 Task: Look for space in Torre-Pacheco, Spain from 3rd August, 2023 to 7th August, 2023 for 2 adults in price range Rs.4000 to Rs.9000. Place can be private room with 1  bedroom having 1 bed and 1 bathroom. Property type can be house, flat, guest house, hotel. Booking option can be shelf check-in. Required host language is English.
Action: Mouse moved to (311, 194)
Screenshot: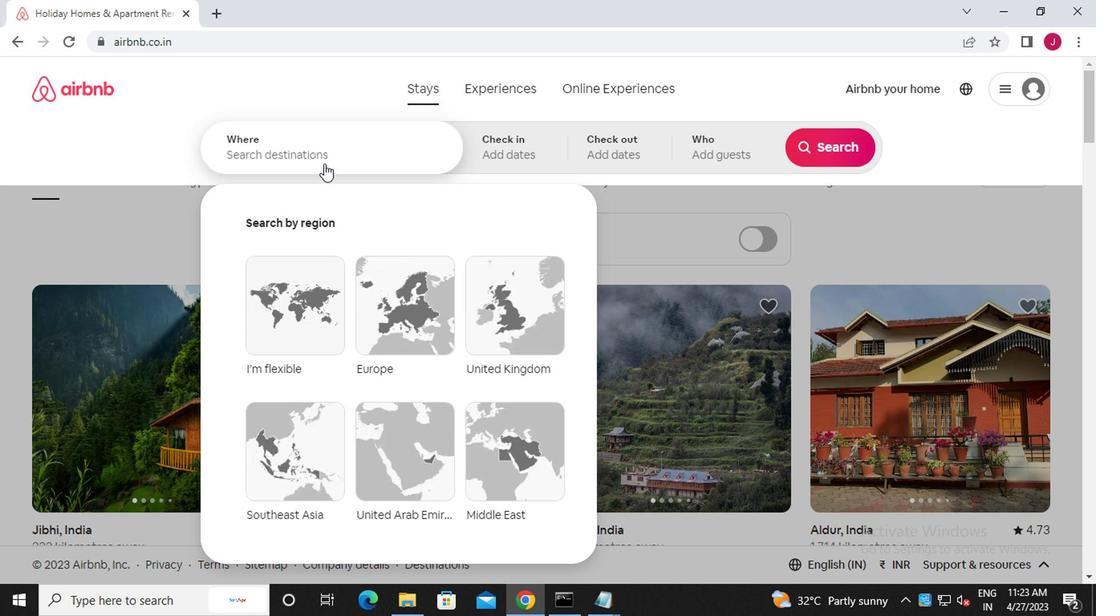 
Action: Mouse pressed left at (311, 194)
Screenshot: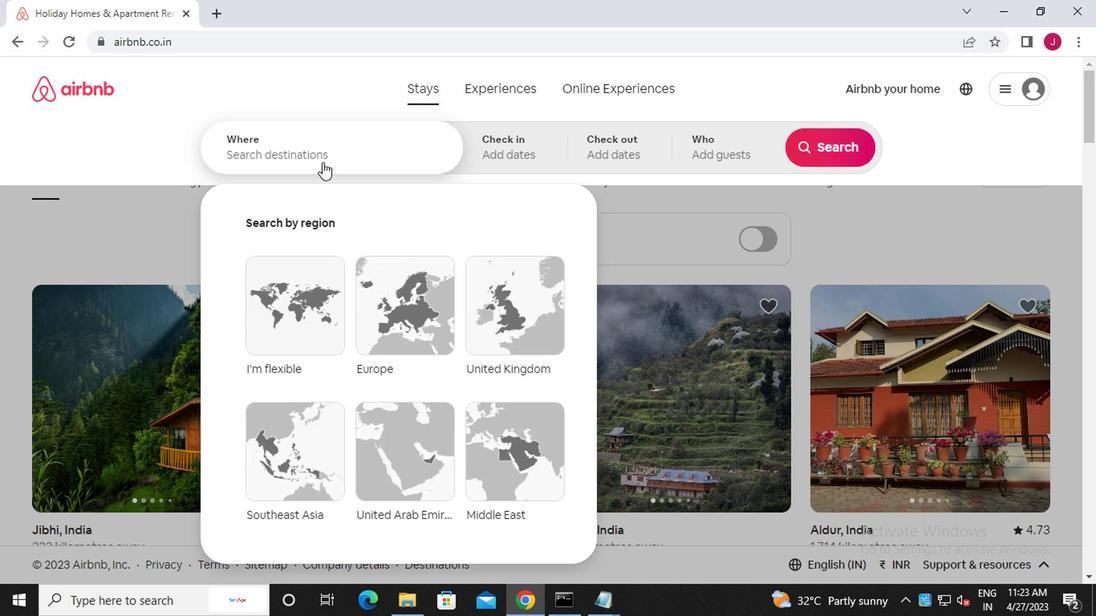 
Action: Key pressed t<Key.caps_lock>orre-<Key.caps_lock>p<Key.caps_lock>acheco,<Key.caps_lock>s<Key.caps_lock>pain
Screenshot: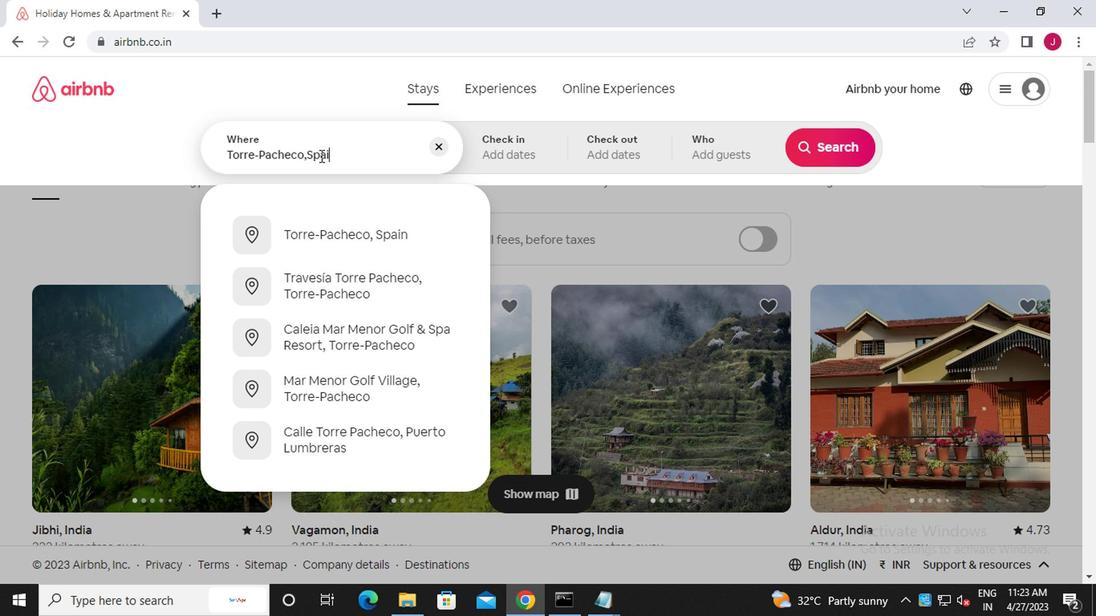 
Action: Mouse moved to (354, 253)
Screenshot: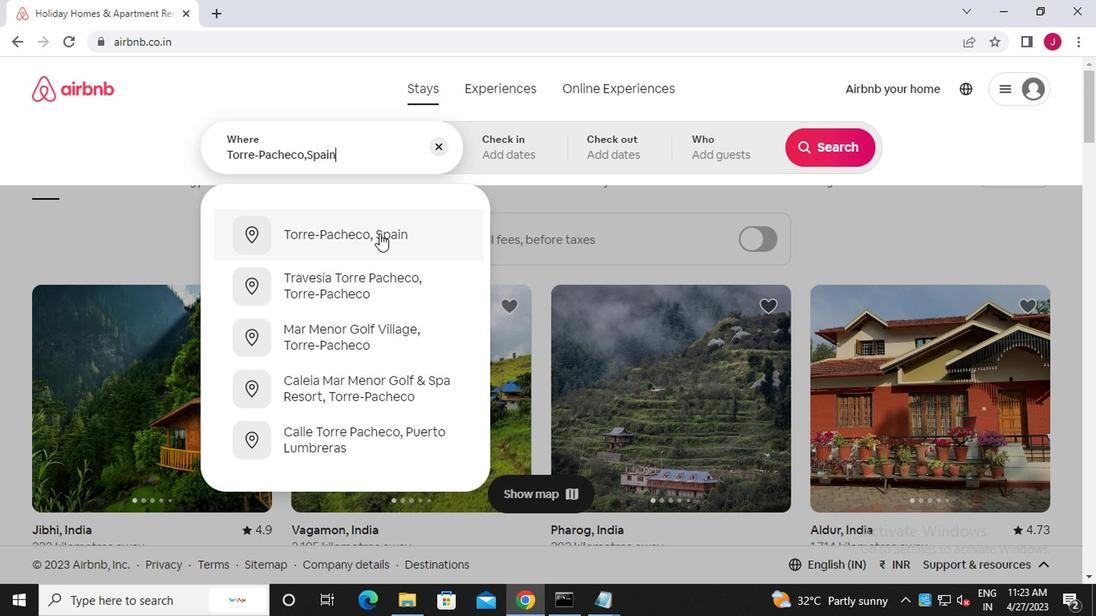 
Action: Mouse pressed left at (354, 253)
Screenshot: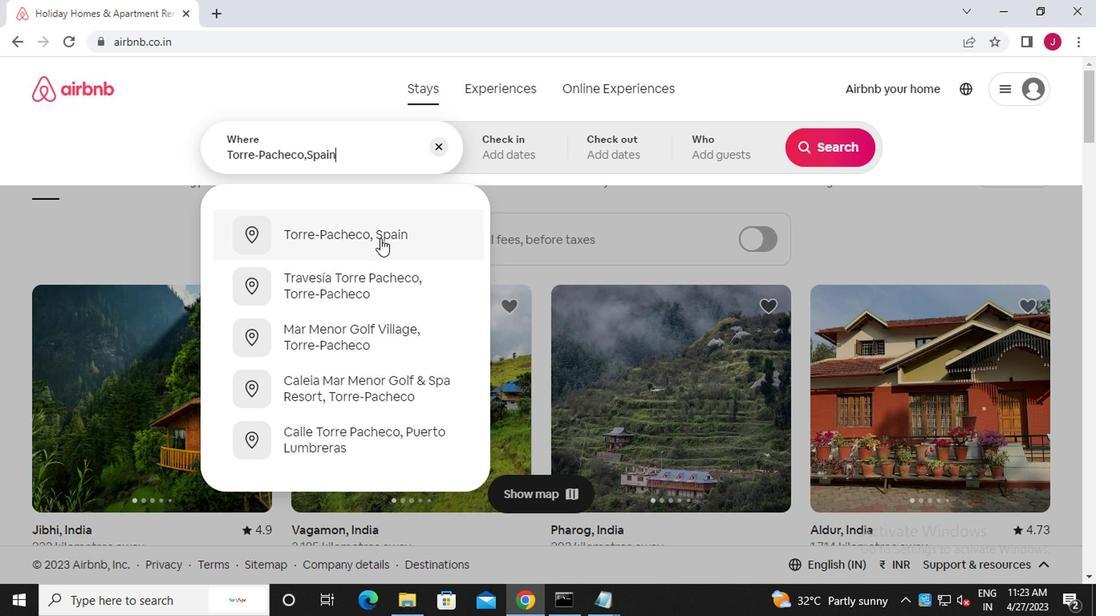 
Action: Mouse moved to (663, 282)
Screenshot: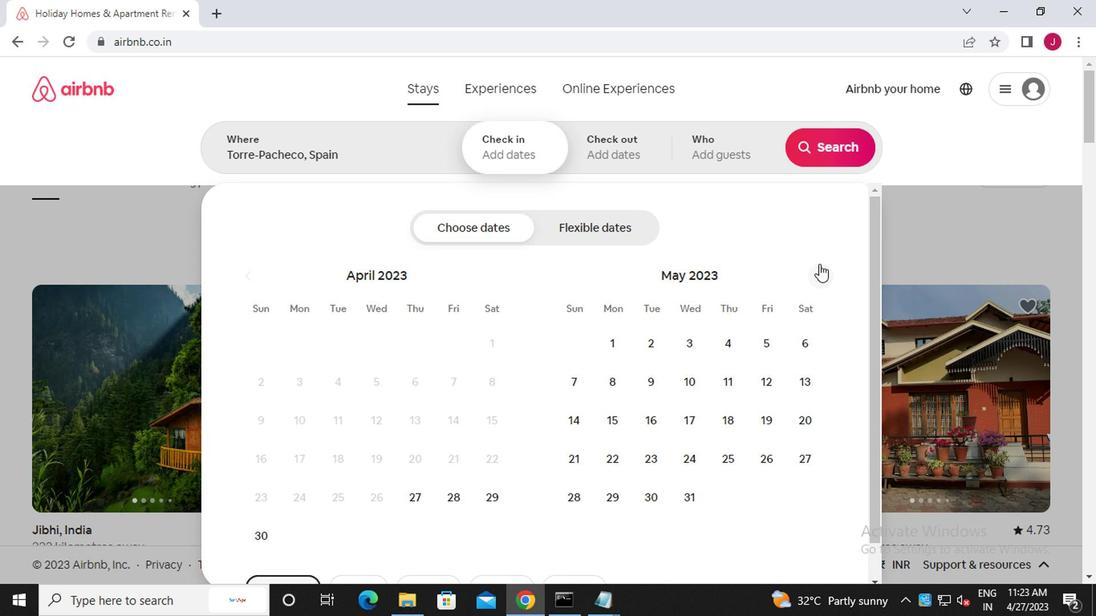 
Action: Mouse pressed left at (663, 282)
Screenshot: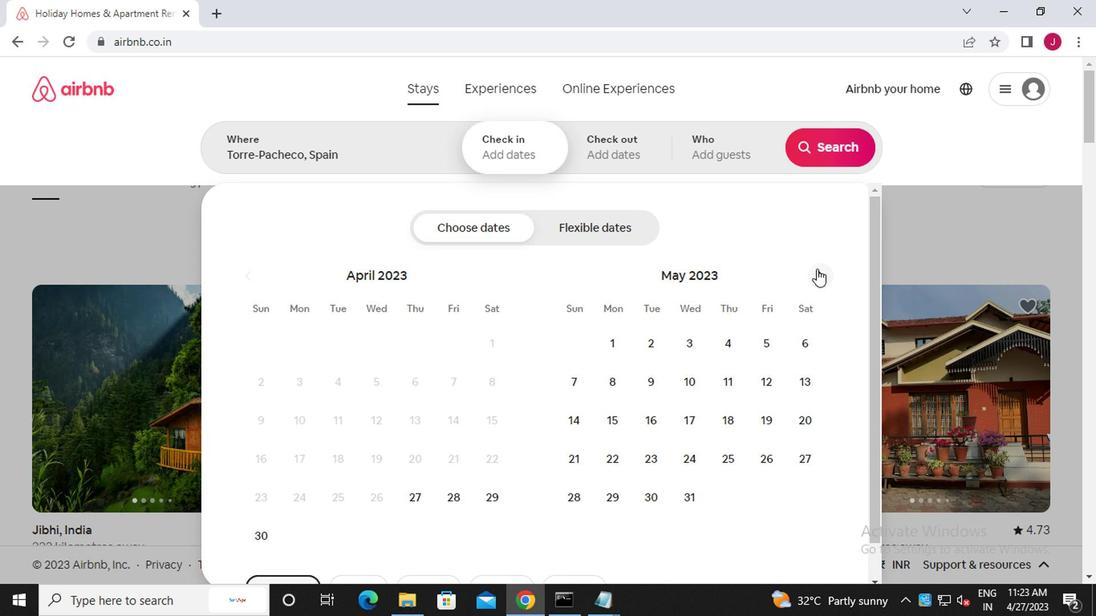 
Action: Mouse pressed left at (663, 282)
Screenshot: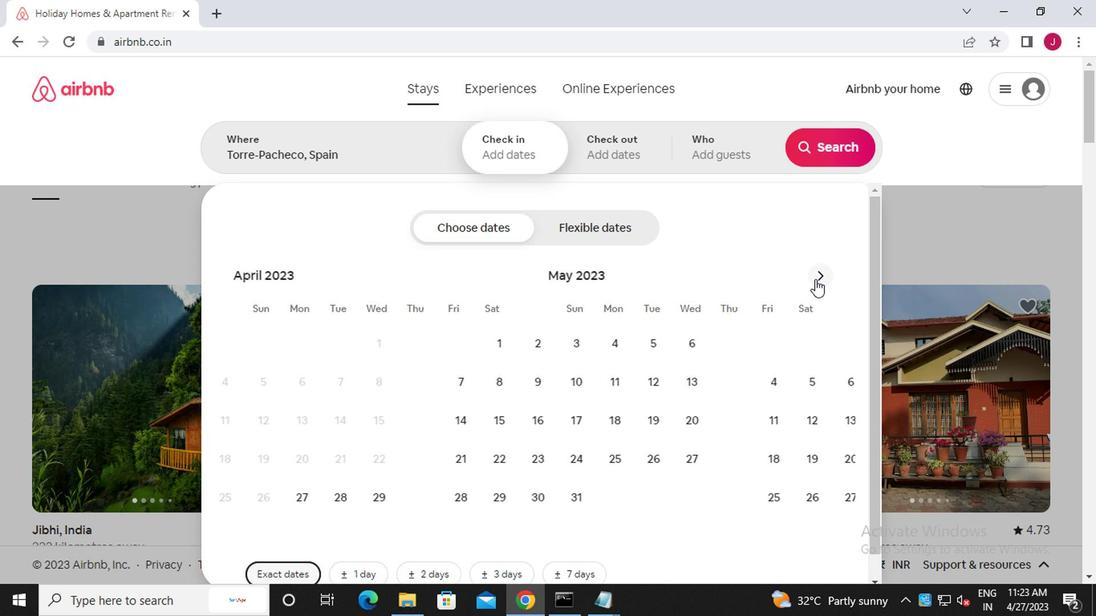 
Action: Mouse pressed left at (663, 282)
Screenshot: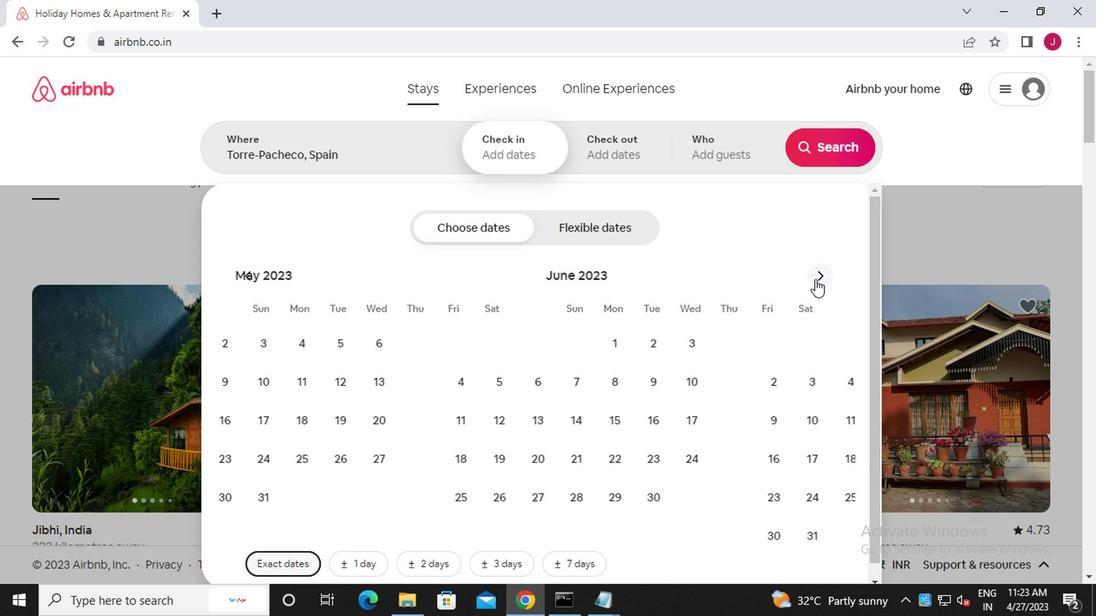 
Action: Mouse moved to (602, 328)
Screenshot: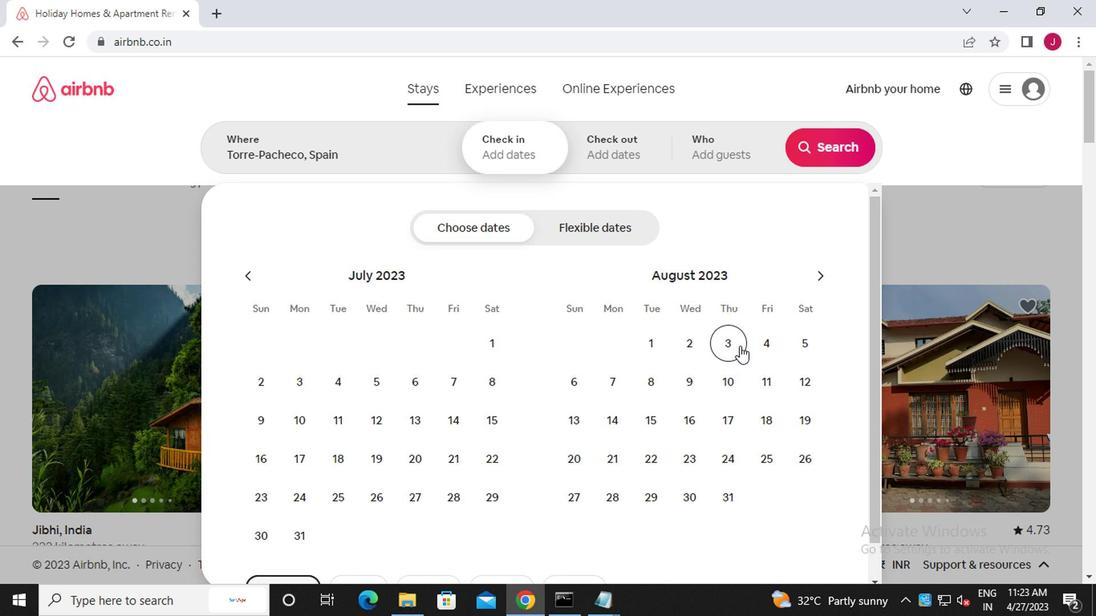 
Action: Mouse pressed left at (602, 328)
Screenshot: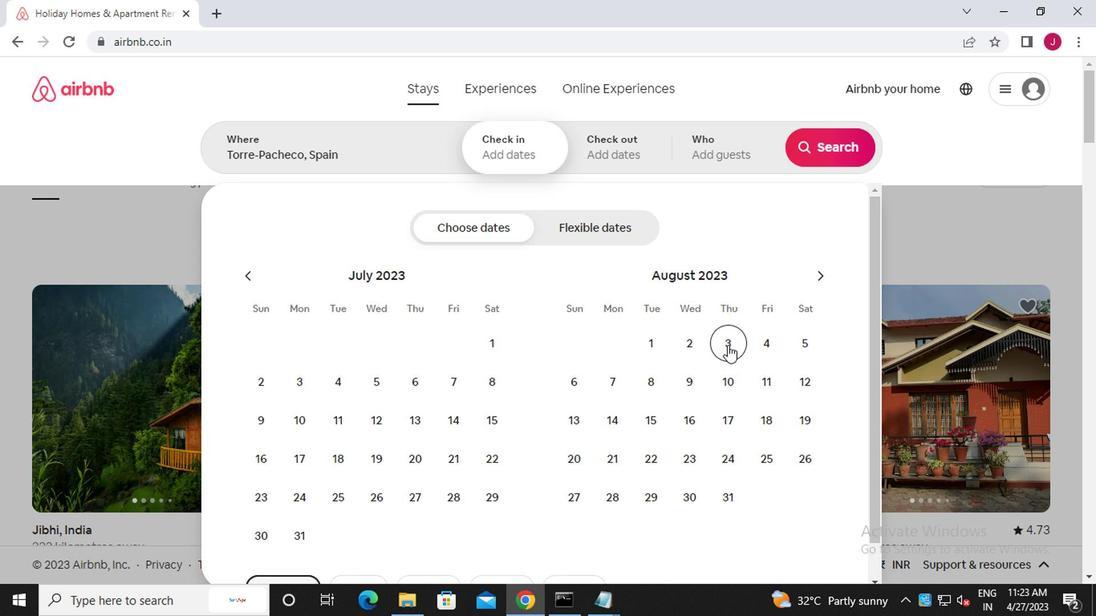 
Action: Mouse moved to (529, 352)
Screenshot: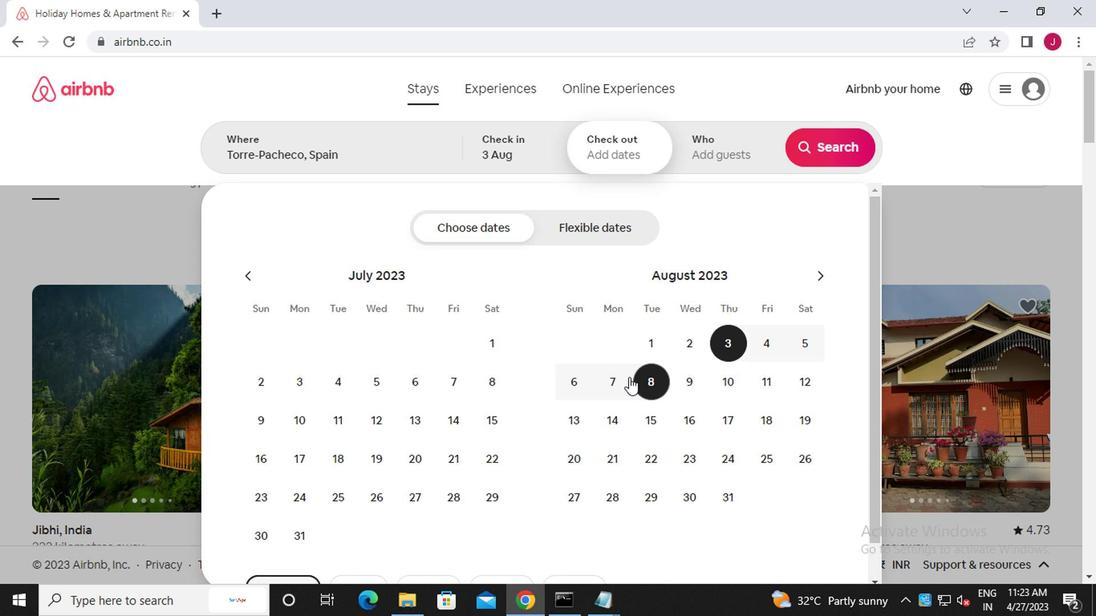 
Action: Mouse pressed left at (529, 352)
Screenshot: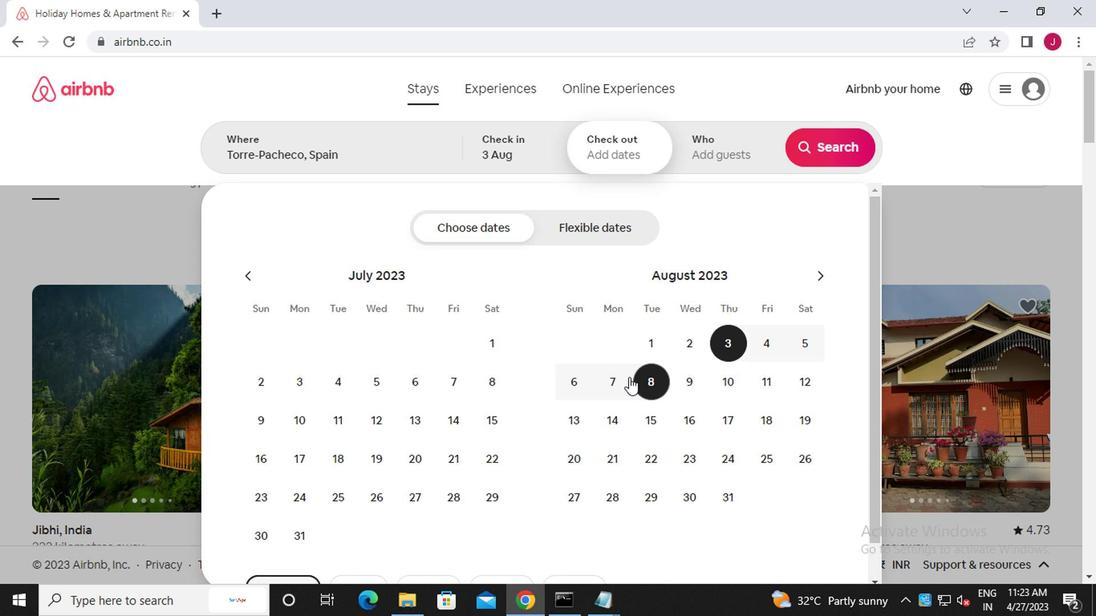
Action: Mouse moved to (595, 196)
Screenshot: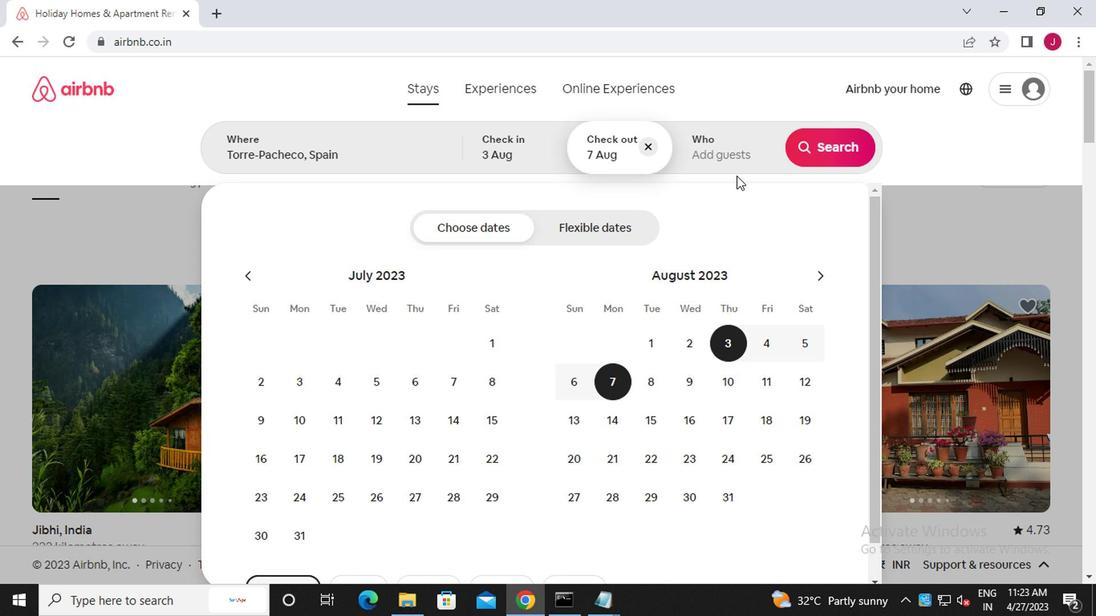 
Action: Mouse pressed left at (595, 196)
Screenshot: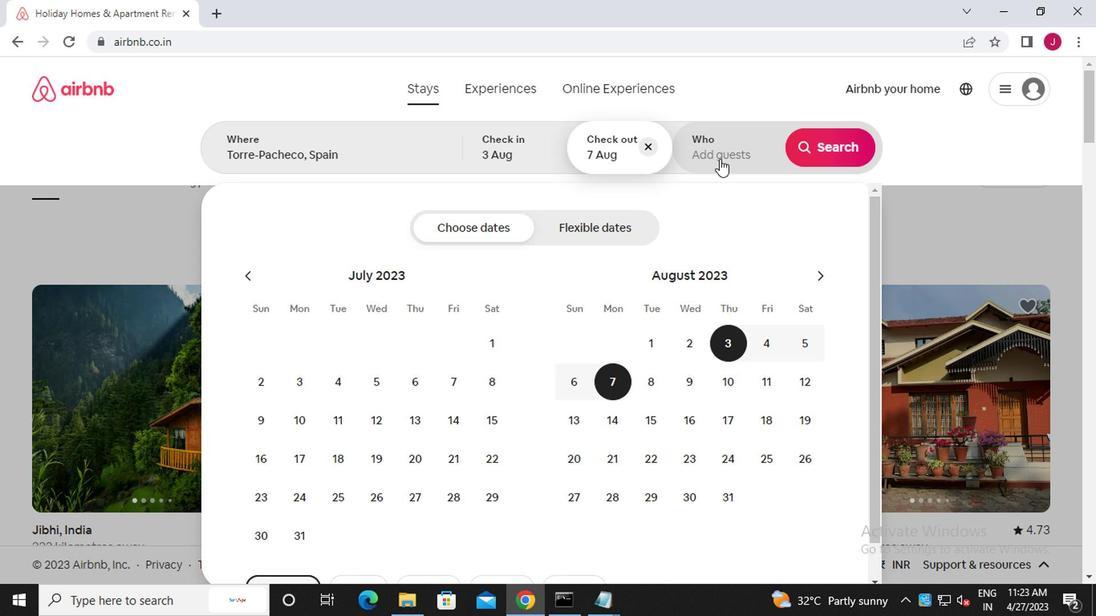 
Action: Mouse moved to (676, 249)
Screenshot: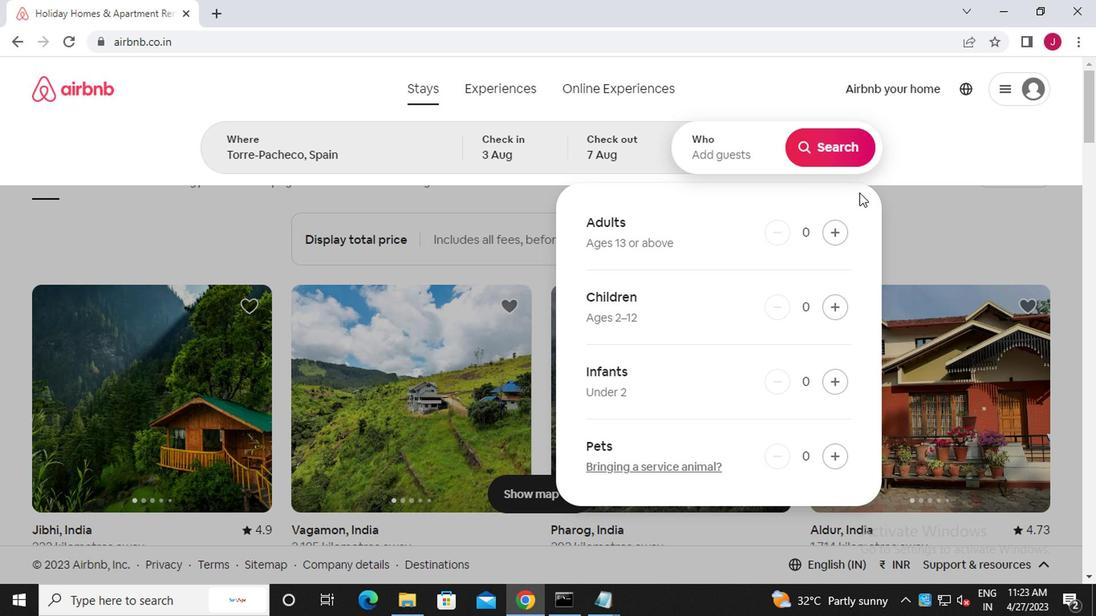 
Action: Mouse pressed left at (676, 249)
Screenshot: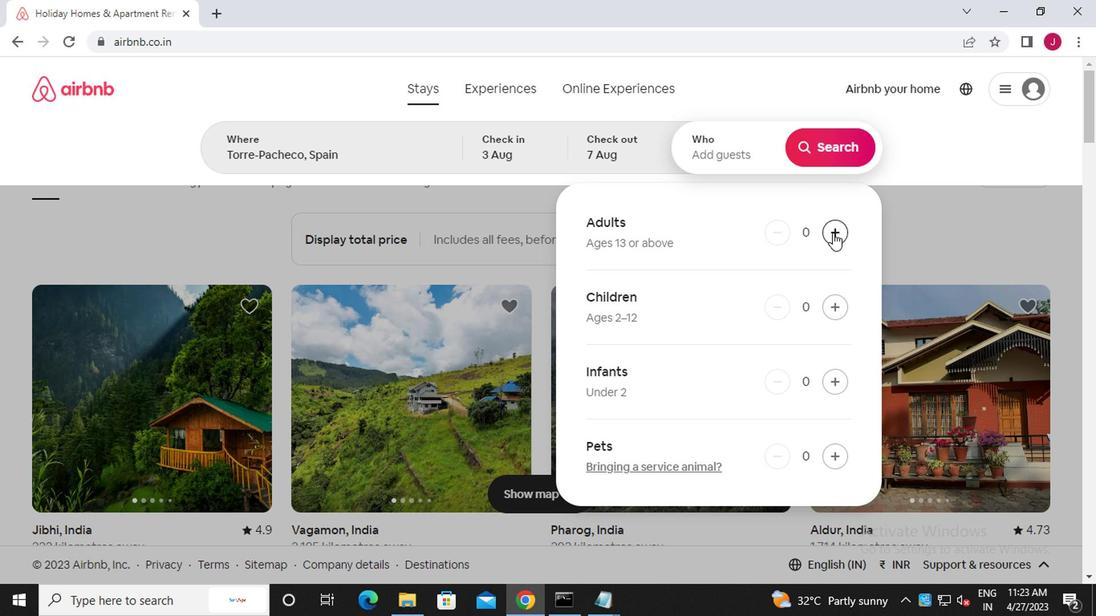 
Action: Mouse pressed left at (676, 249)
Screenshot: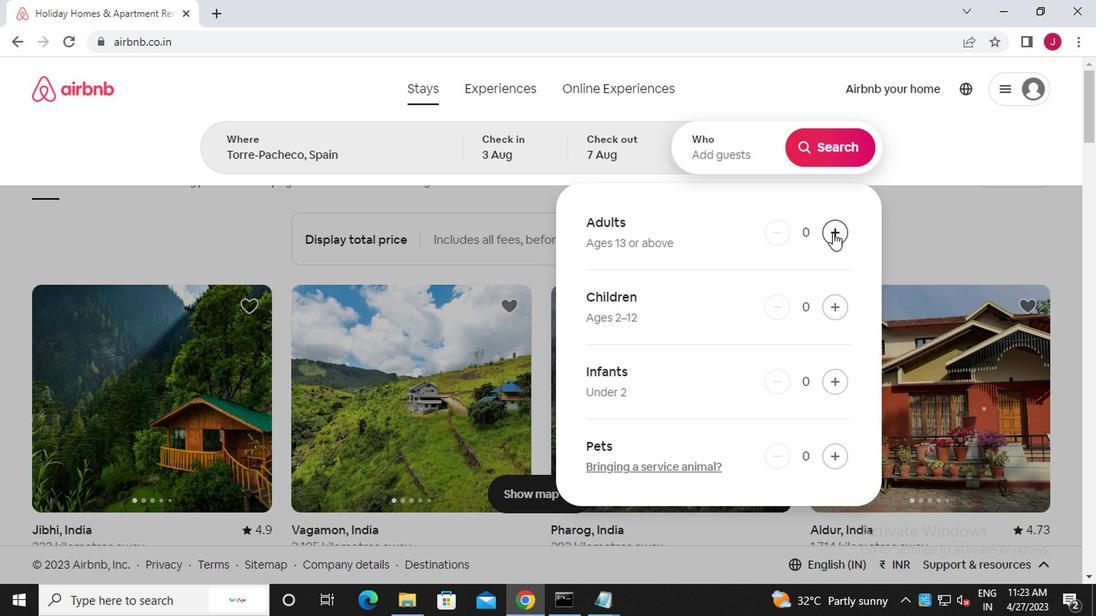 
Action: Mouse moved to (674, 190)
Screenshot: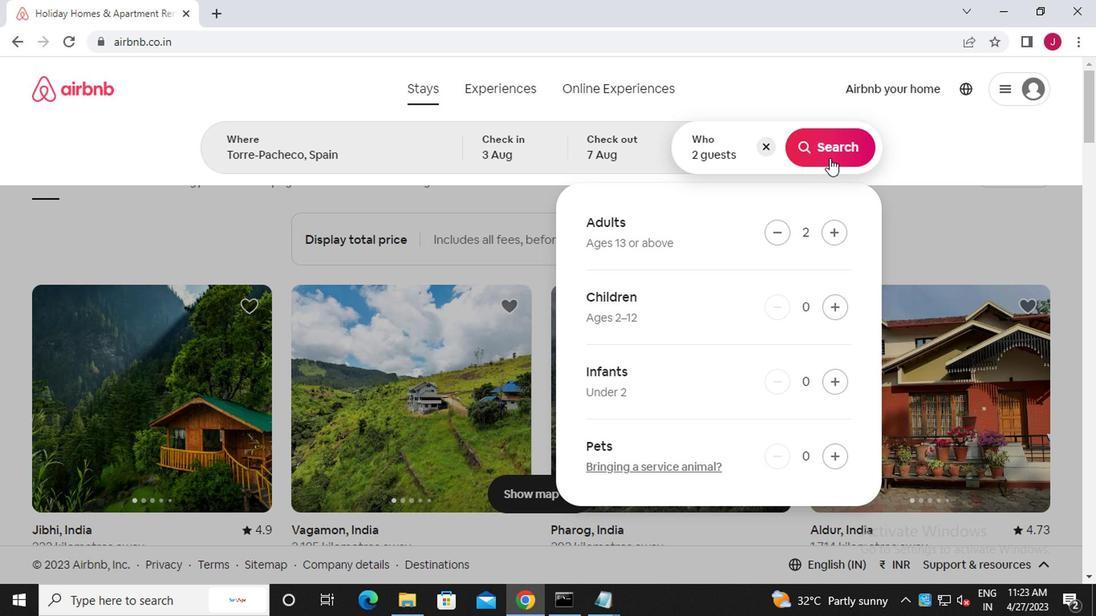 
Action: Mouse pressed left at (674, 190)
Screenshot: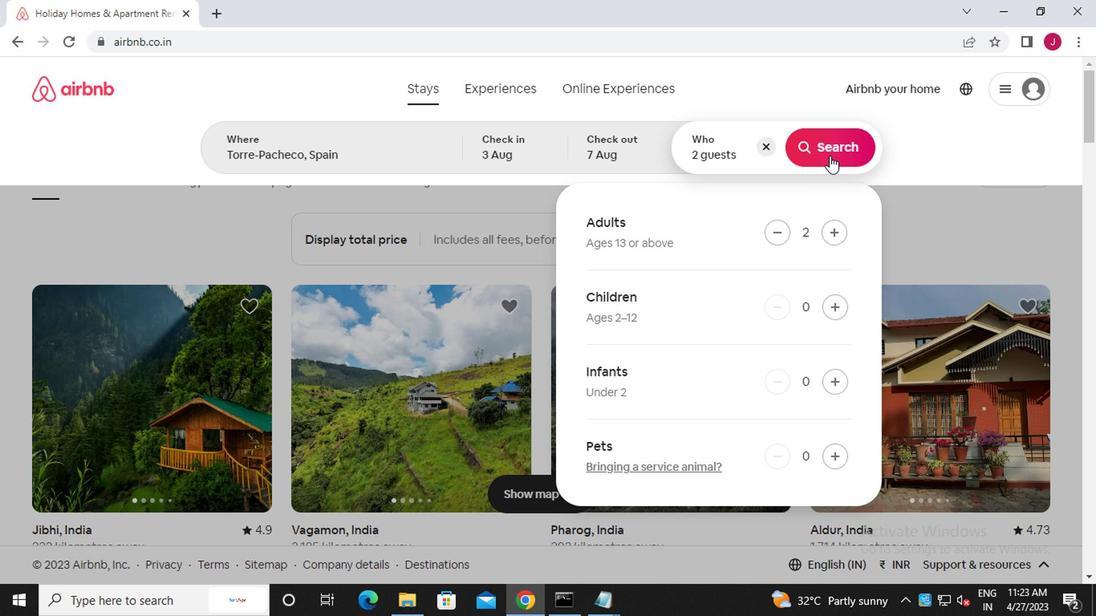 
Action: Mouse moved to (824, 194)
Screenshot: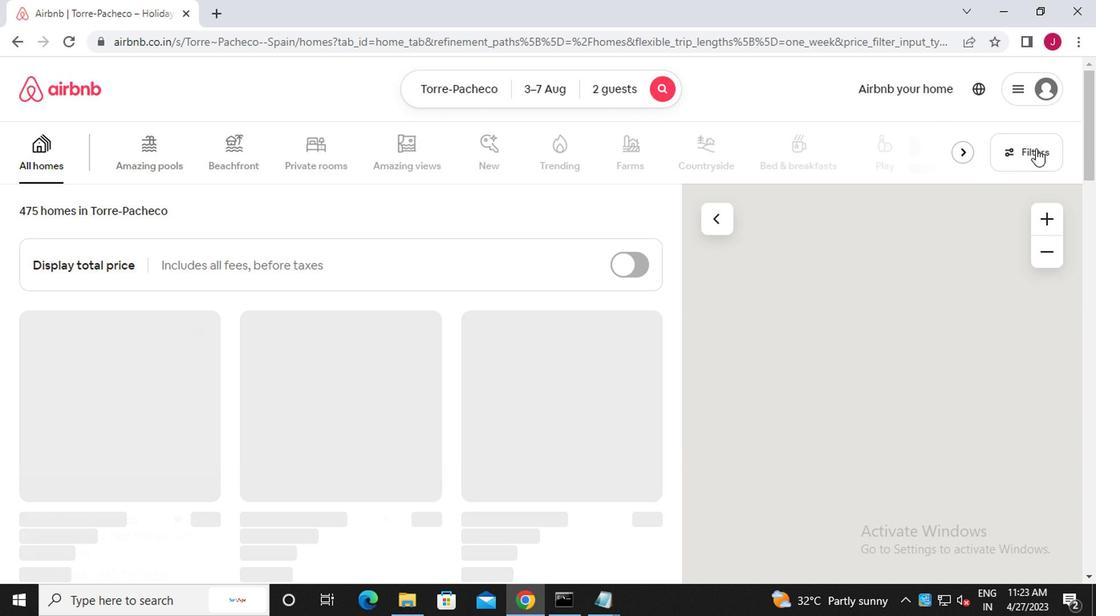 
Action: Mouse pressed left at (824, 194)
Screenshot: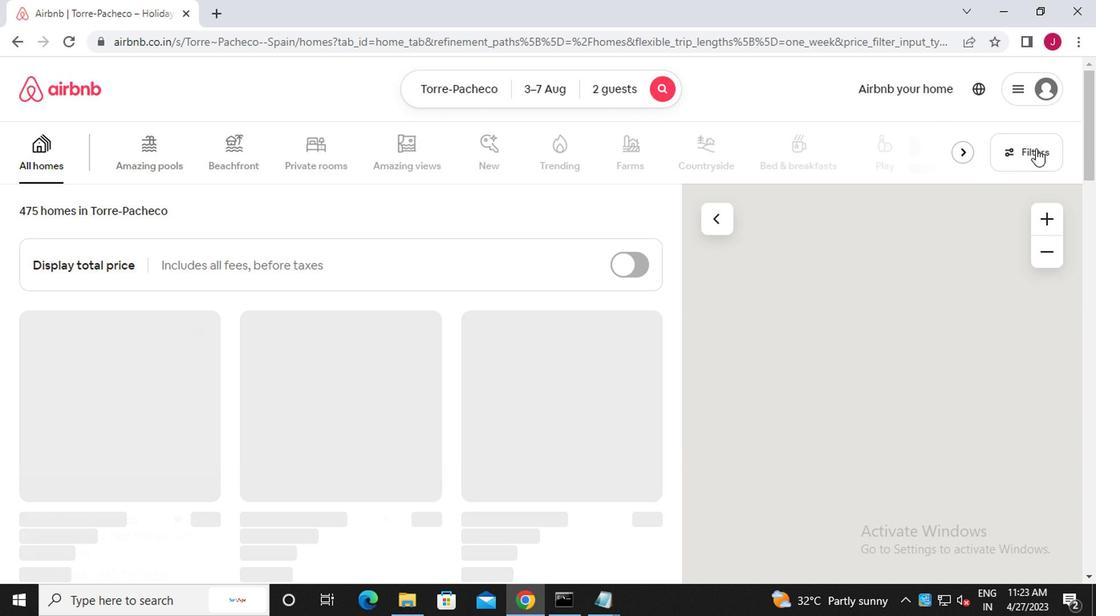 
Action: Mouse moved to (351, 328)
Screenshot: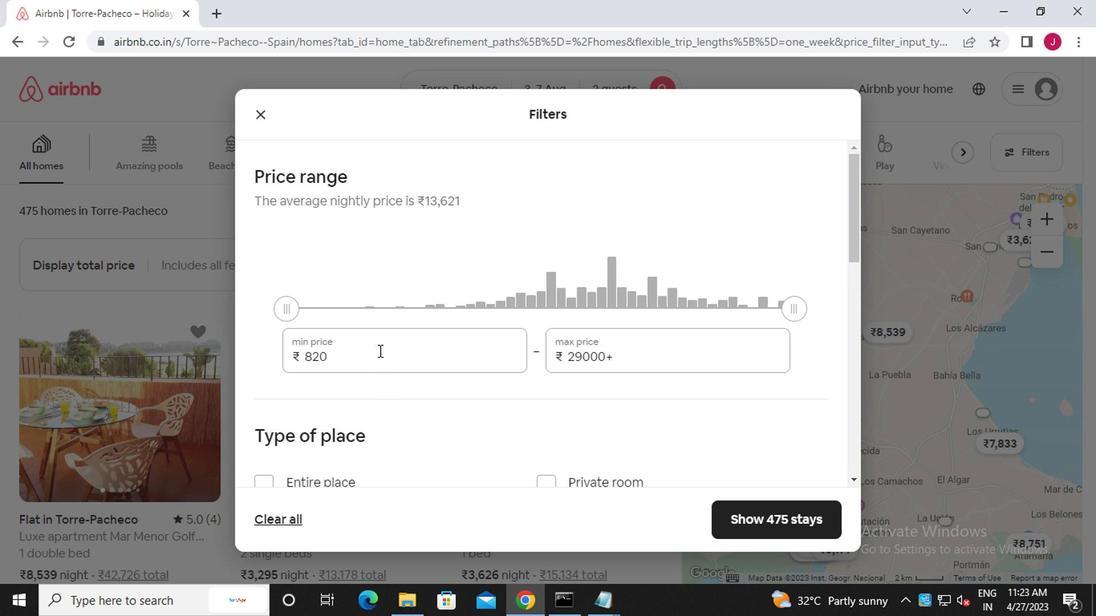 
Action: Mouse pressed left at (351, 328)
Screenshot: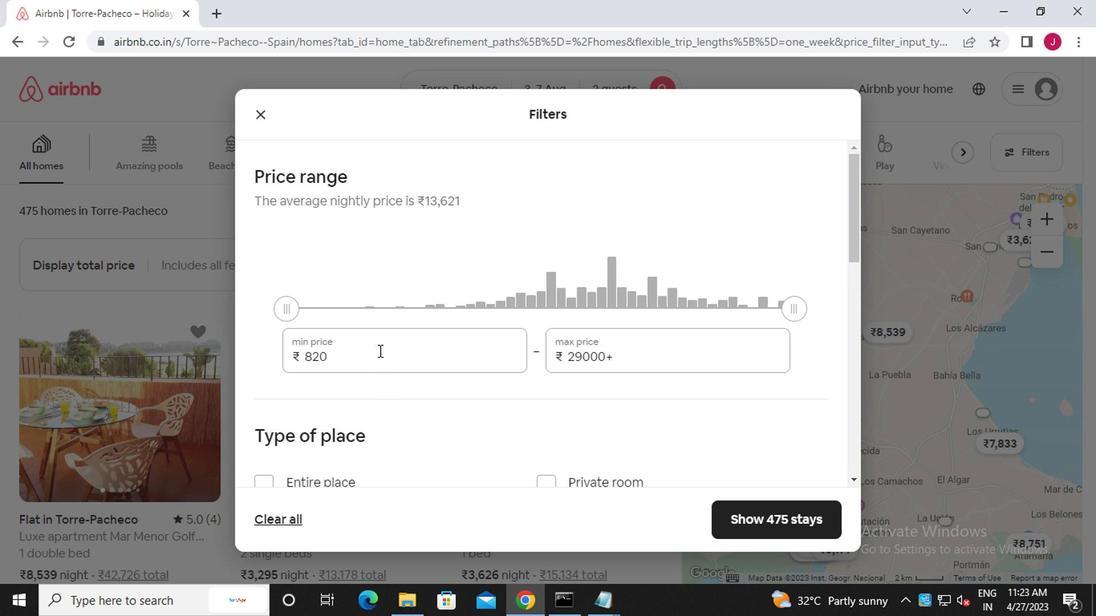 
Action: Key pressed <Key.backspace><Key.backspace><Key.backspace><<100>><<96>><<96>><<96>>
Screenshot: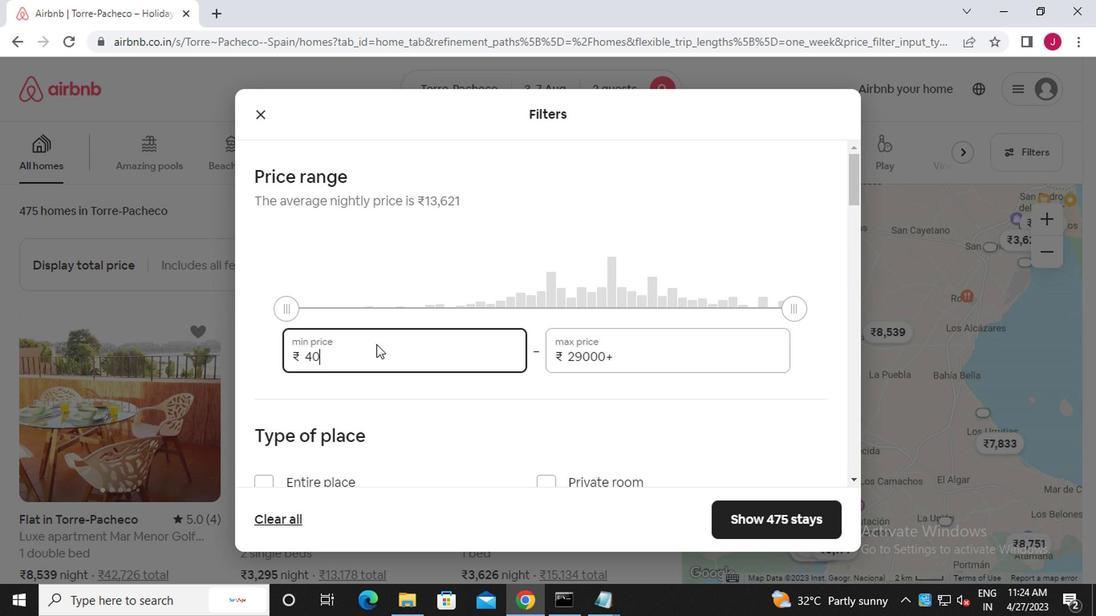 
Action: Mouse moved to (528, 338)
Screenshot: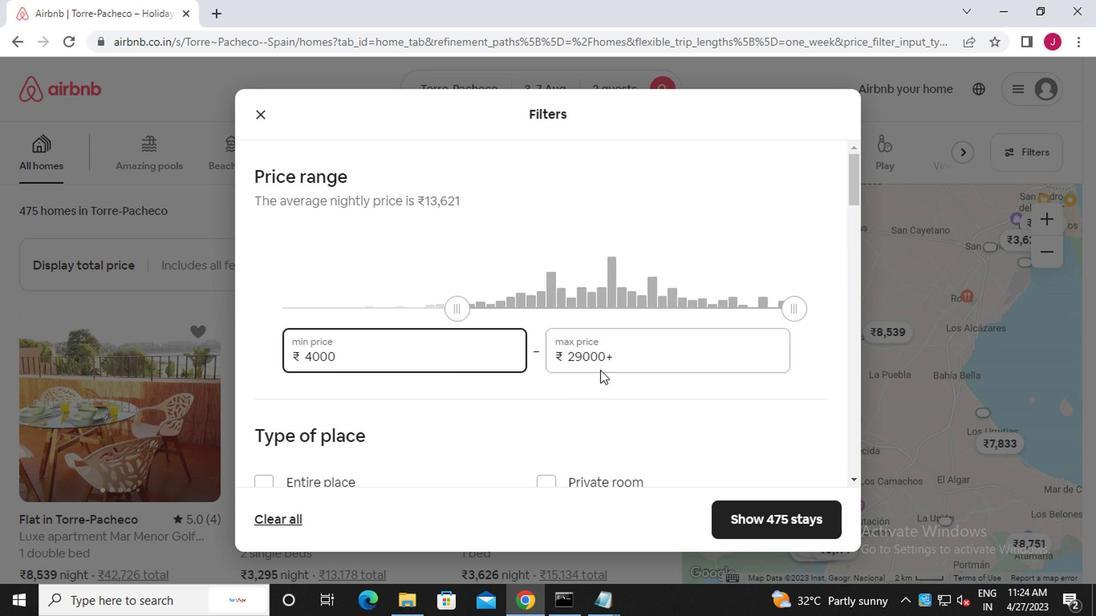 
Action: Mouse pressed left at (528, 338)
Screenshot: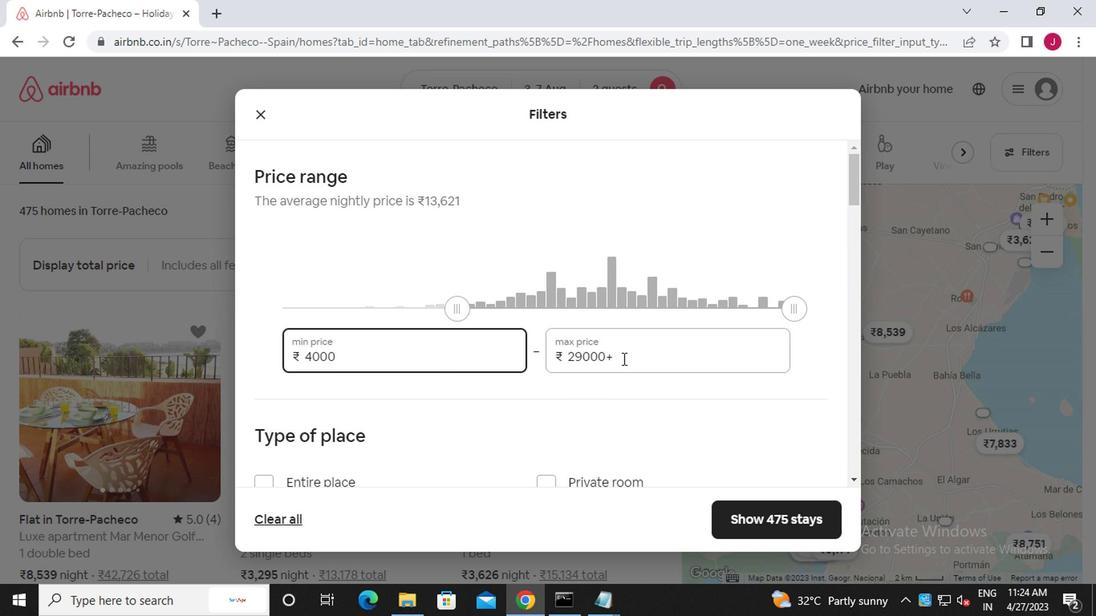 
Action: Mouse moved to (530, 338)
Screenshot: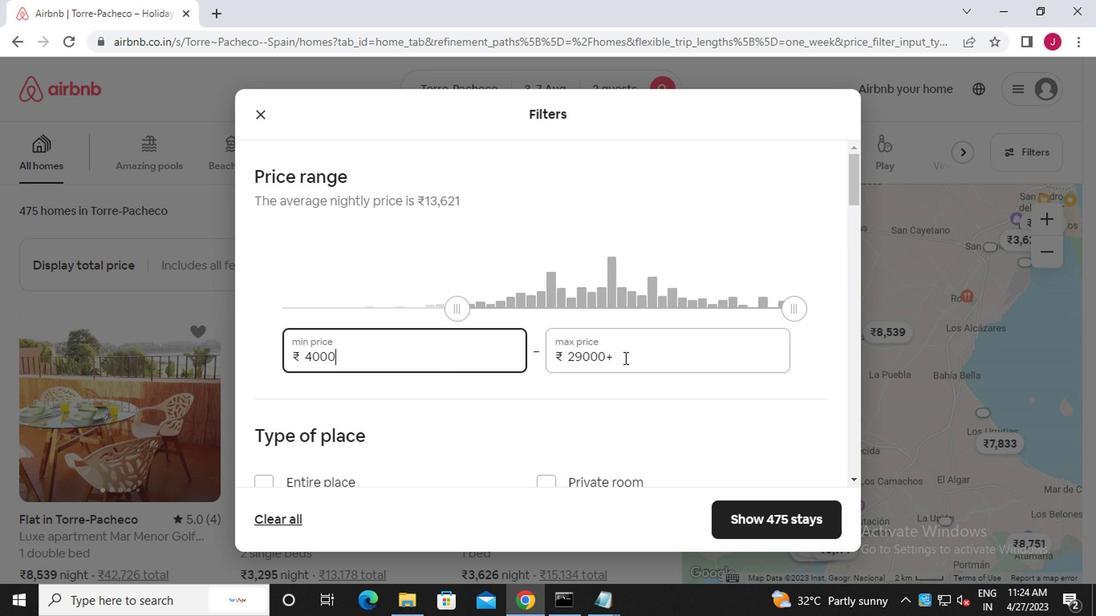 
Action: Key pressed <Key.backspace><Key.backspace><Key.backspace><Key.backspace><Key.backspace><Key.backspace><Key.backspace><Key.backspace><Key.backspace><Key.backspace><Key.backspace><Key.backspace><Key.backspace><Key.backspace><Key.backspace><<105>><<96>><<96>><<96>><Key.backspace><Key.backspace><Key.backspace><Key.backspace><Key.backspace><Key.backspace><Key.backspace><Key.backspace><Key.backspace><Key.backspace><Key.backspace><Key.backspace><Key.backspace><<105>><<96>><<96>><<96>>
Screenshot: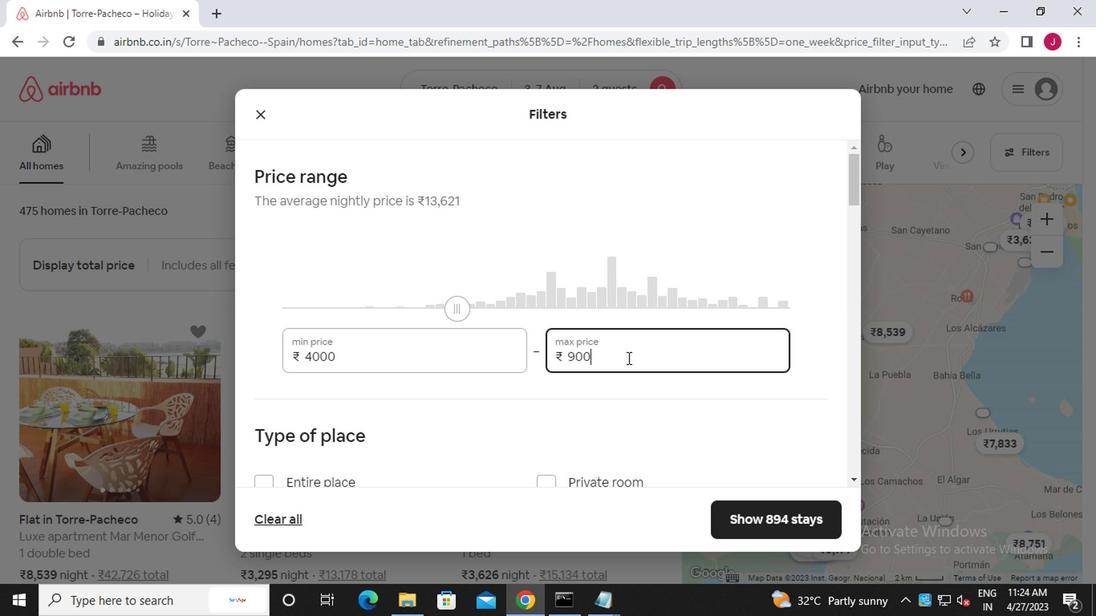 
Action: Mouse moved to (530, 338)
Screenshot: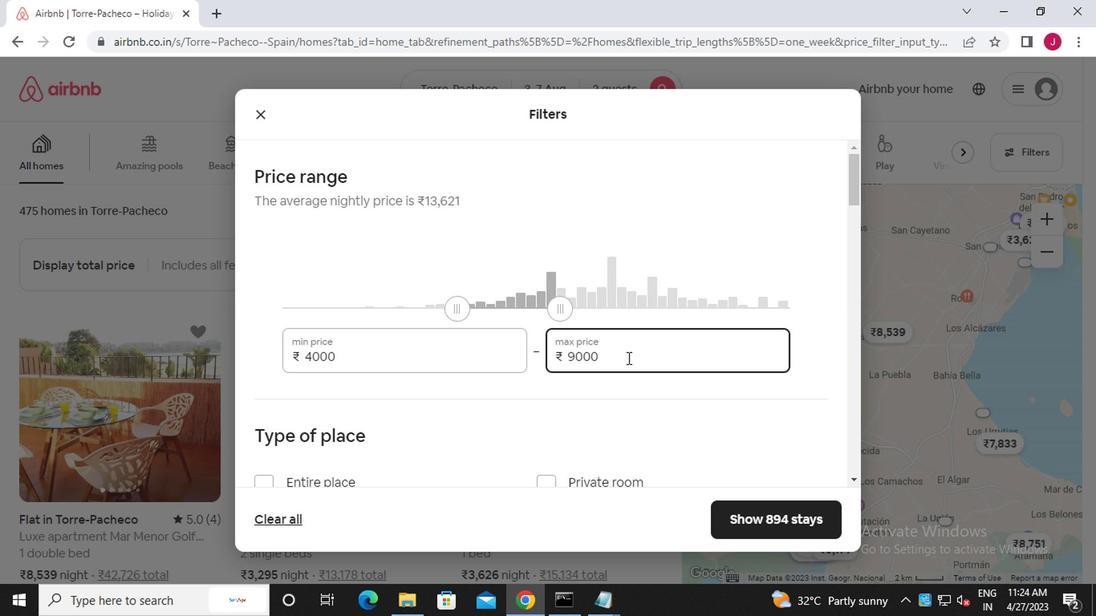 
Action: Mouse scrolled (530, 337) with delta (0, 0)
Screenshot: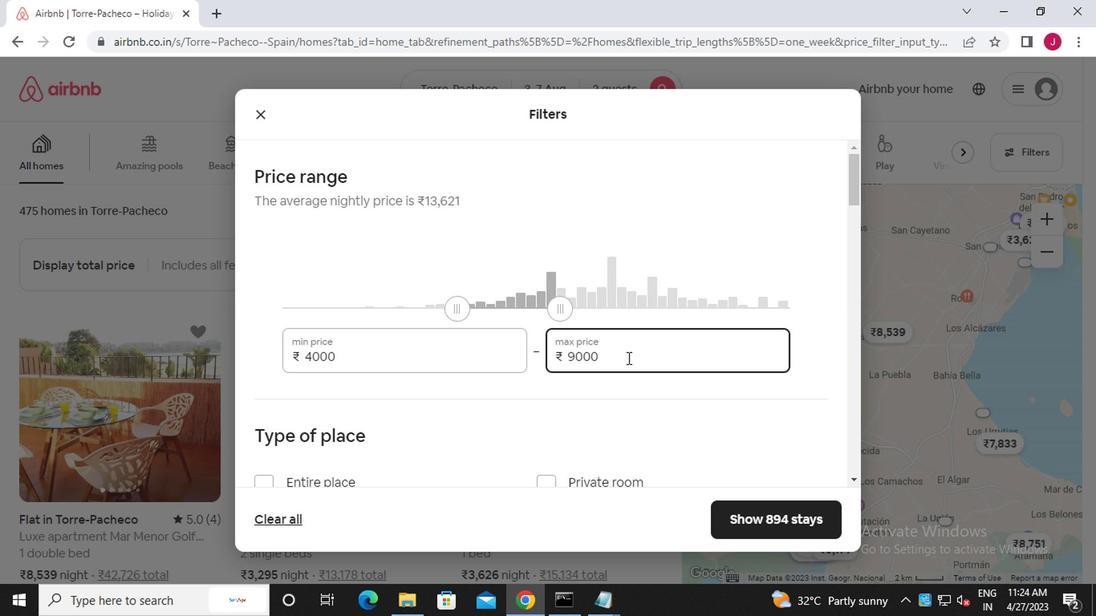 
Action: Mouse moved to (529, 341)
Screenshot: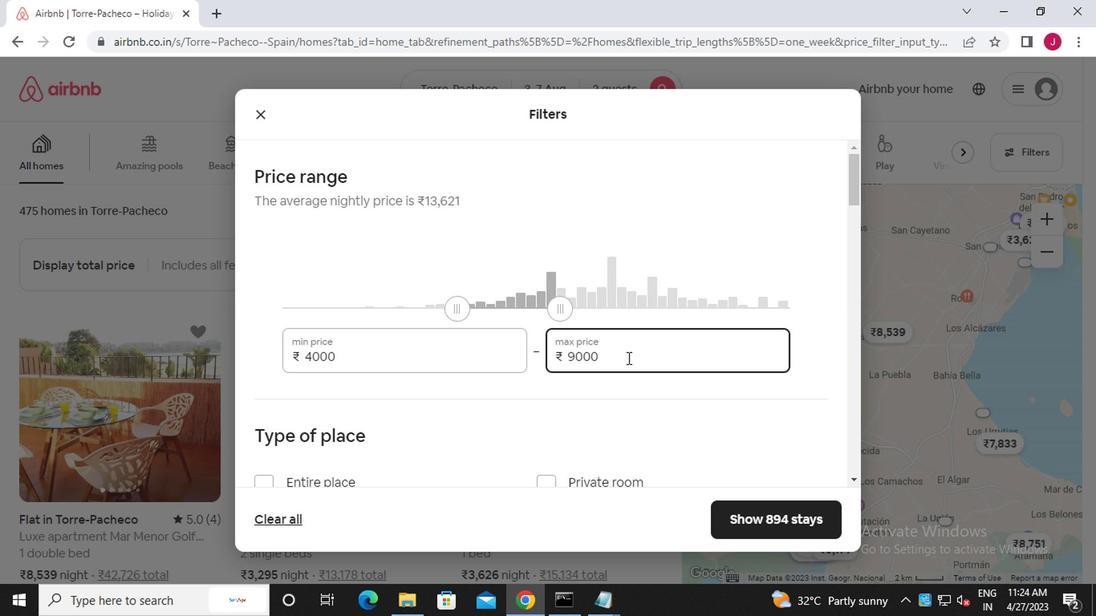 
Action: Mouse scrolled (529, 341) with delta (0, 0)
Screenshot: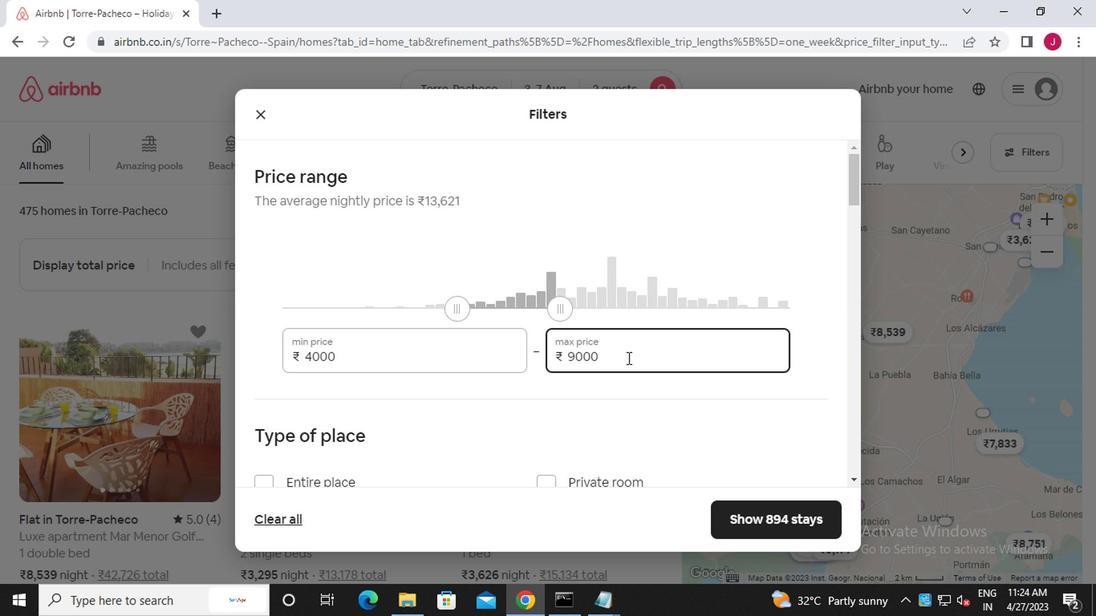 
Action: Mouse moved to (415, 357)
Screenshot: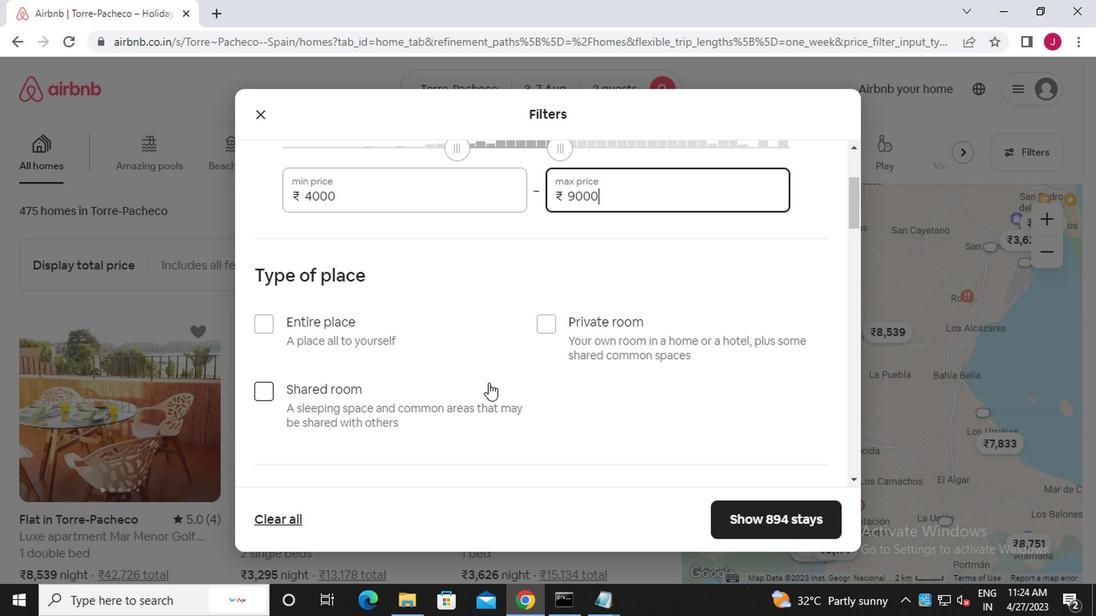 
Action: Mouse scrolled (415, 356) with delta (0, 0)
Screenshot: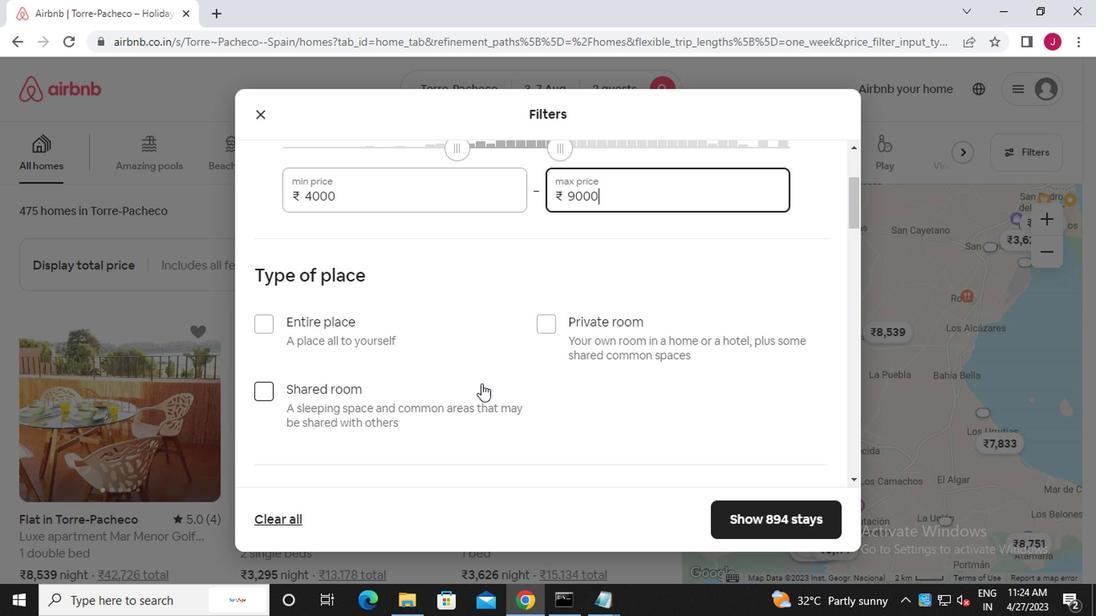 
Action: Mouse moved to (472, 261)
Screenshot: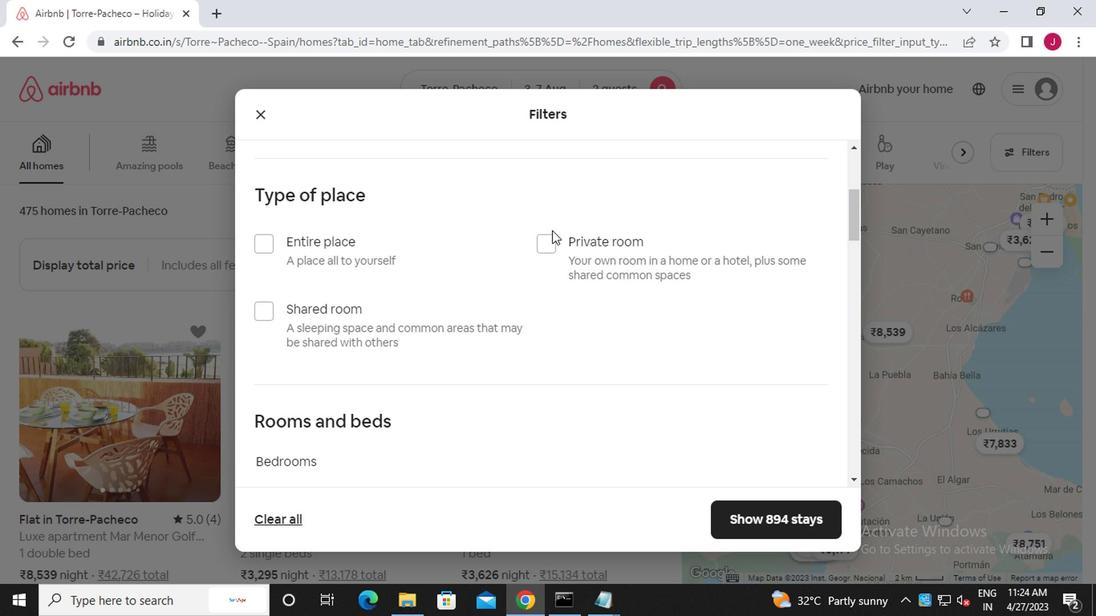 
Action: Mouse pressed left at (472, 261)
Screenshot: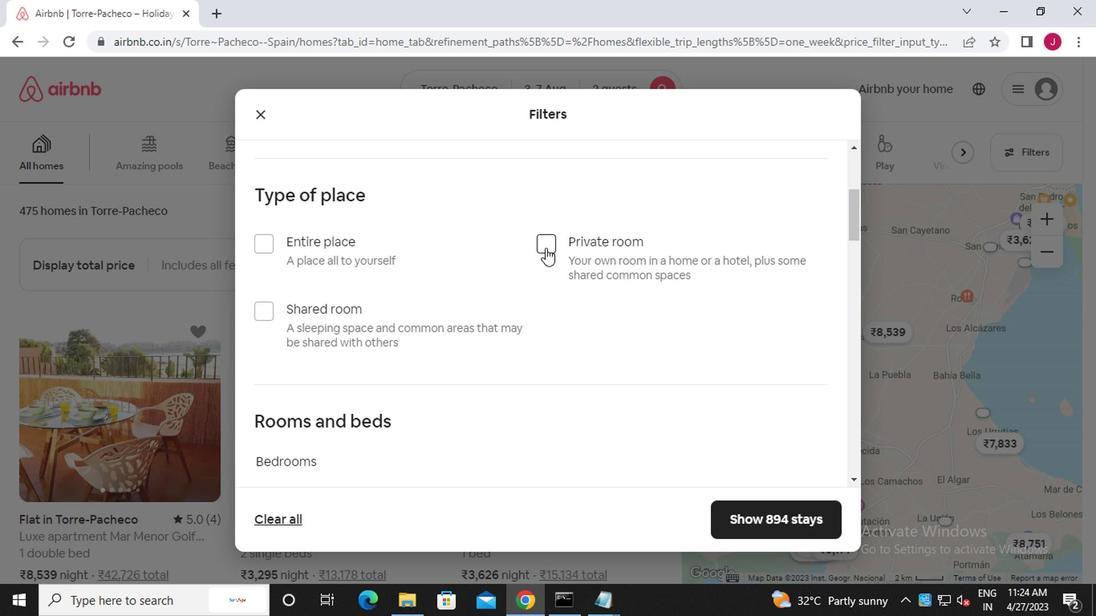 
Action: Mouse moved to (415, 329)
Screenshot: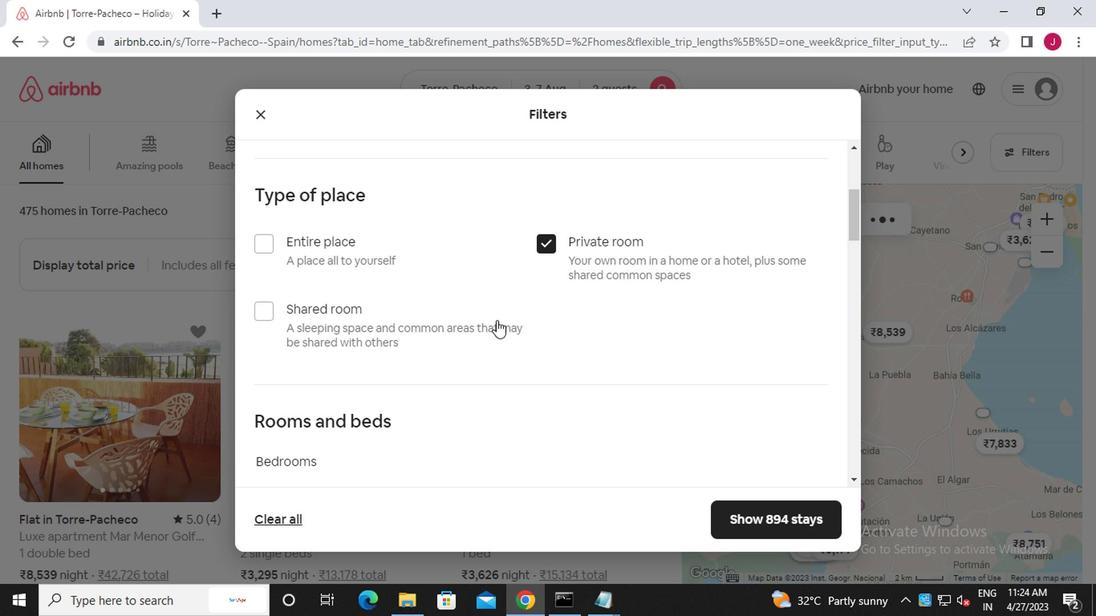 
Action: Mouse scrolled (415, 329) with delta (0, 0)
Screenshot: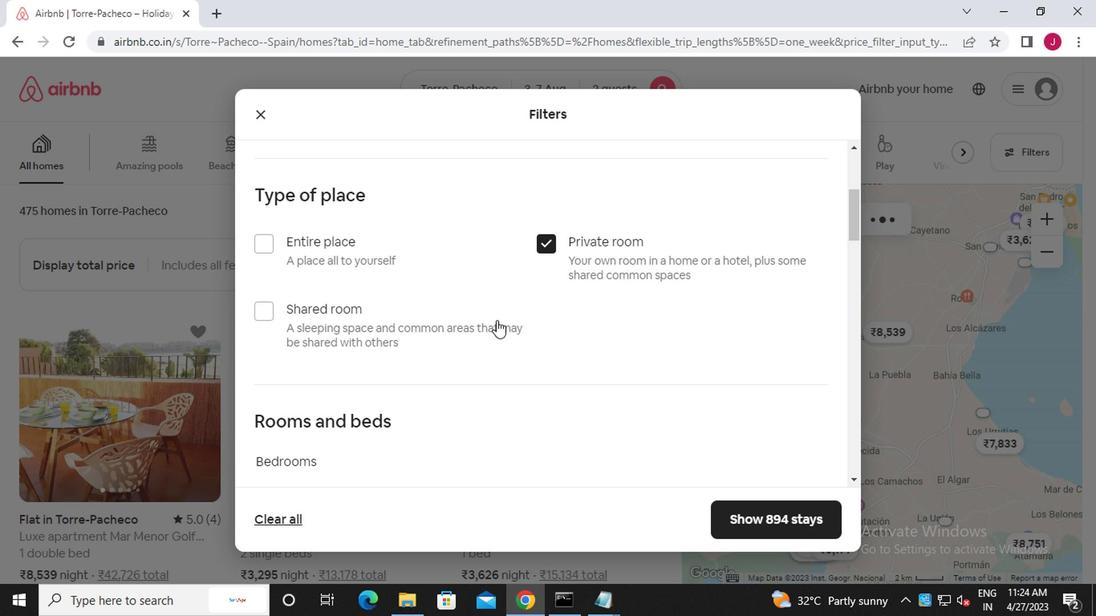 
Action: Mouse moved to (410, 332)
Screenshot: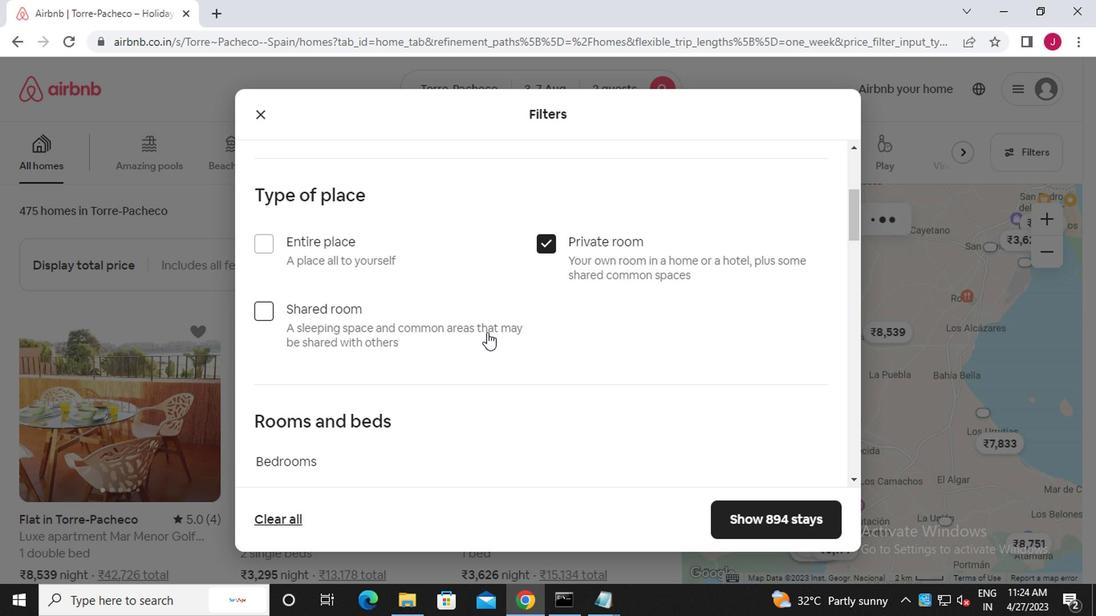 
Action: Mouse scrolled (410, 332) with delta (0, 0)
Screenshot: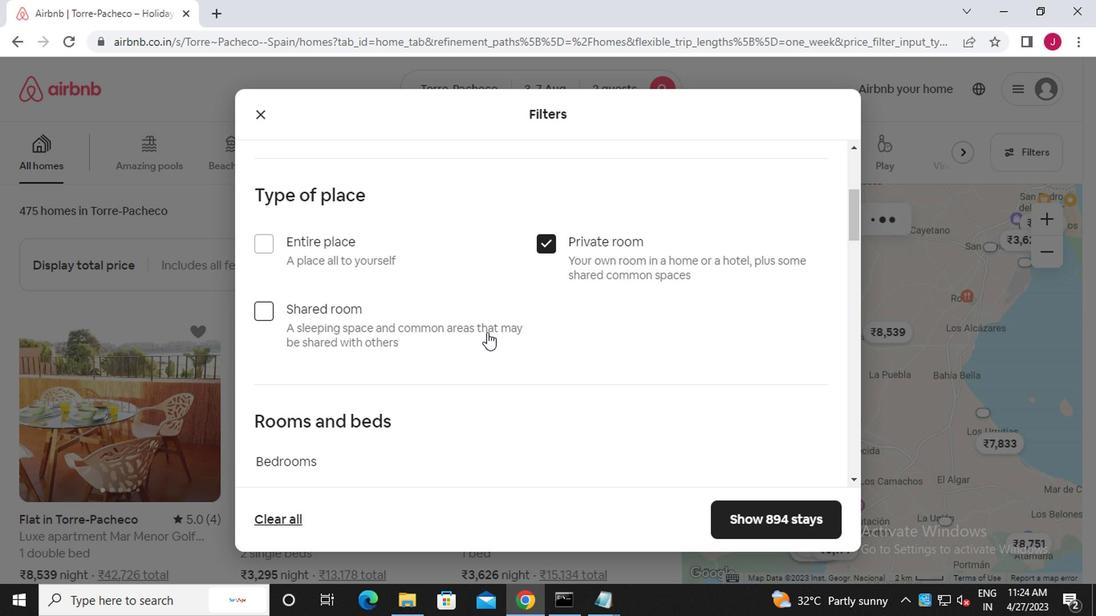 
Action: Mouse moved to (401, 335)
Screenshot: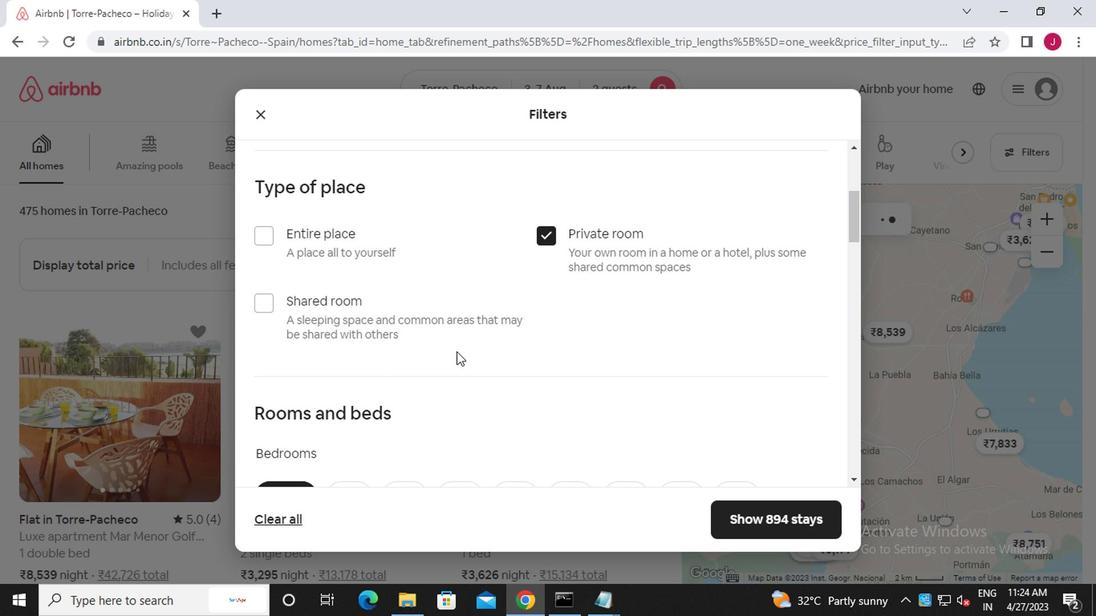 
Action: Mouse scrolled (401, 334) with delta (0, 0)
Screenshot: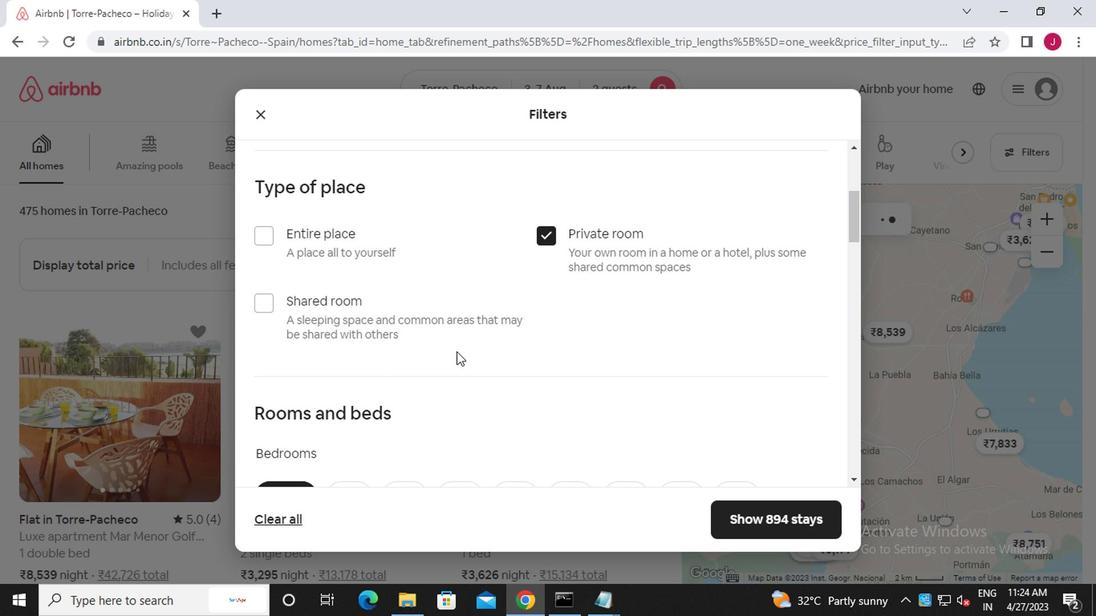 
Action: Mouse moved to (330, 268)
Screenshot: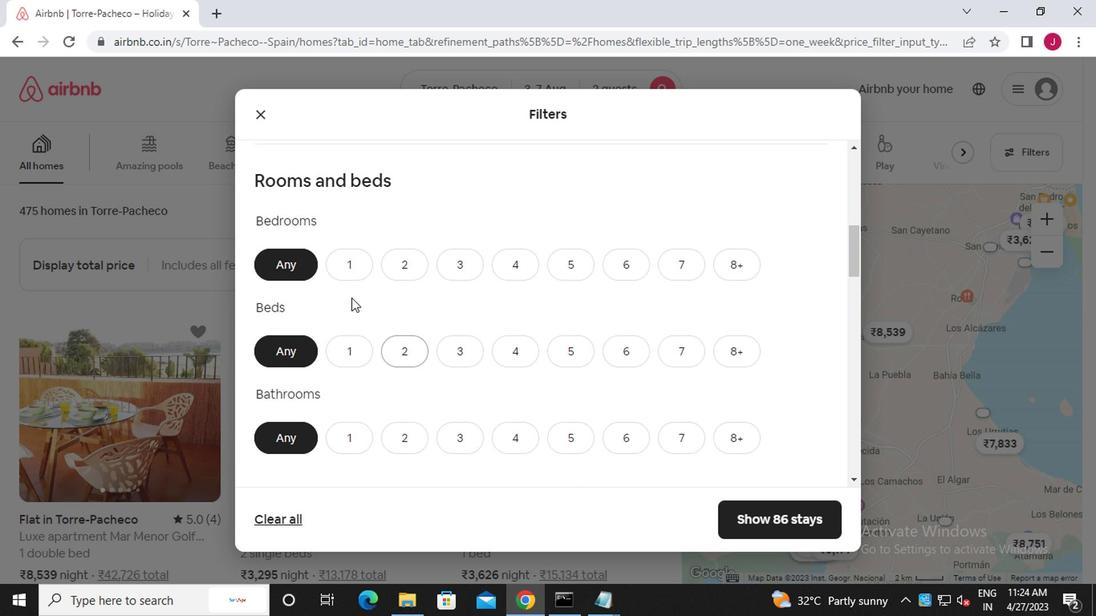 
Action: Mouse pressed left at (330, 268)
Screenshot: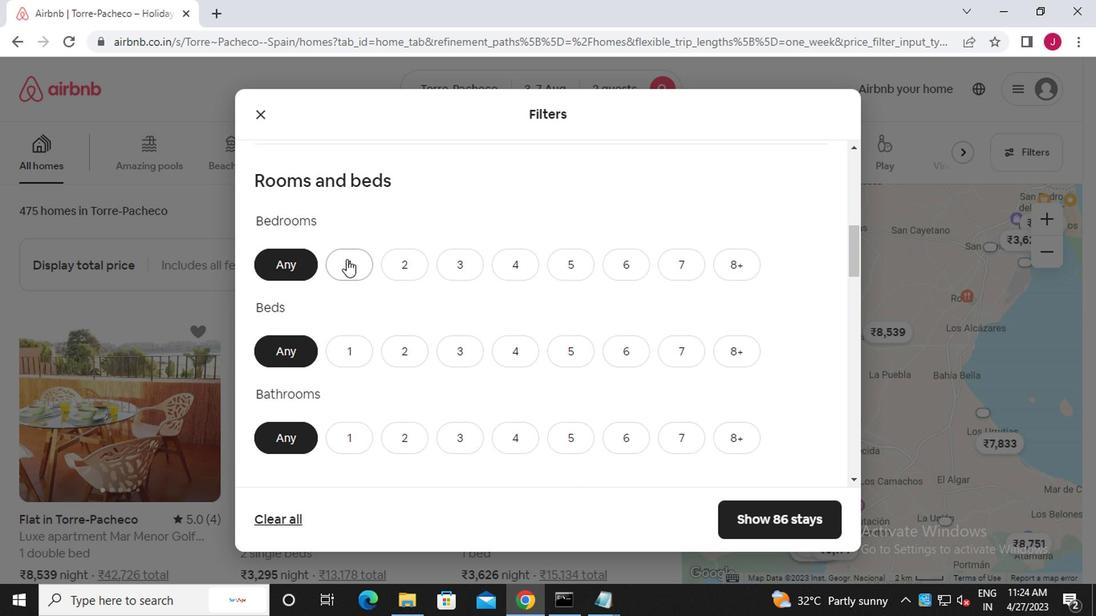 
Action: Mouse moved to (330, 335)
Screenshot: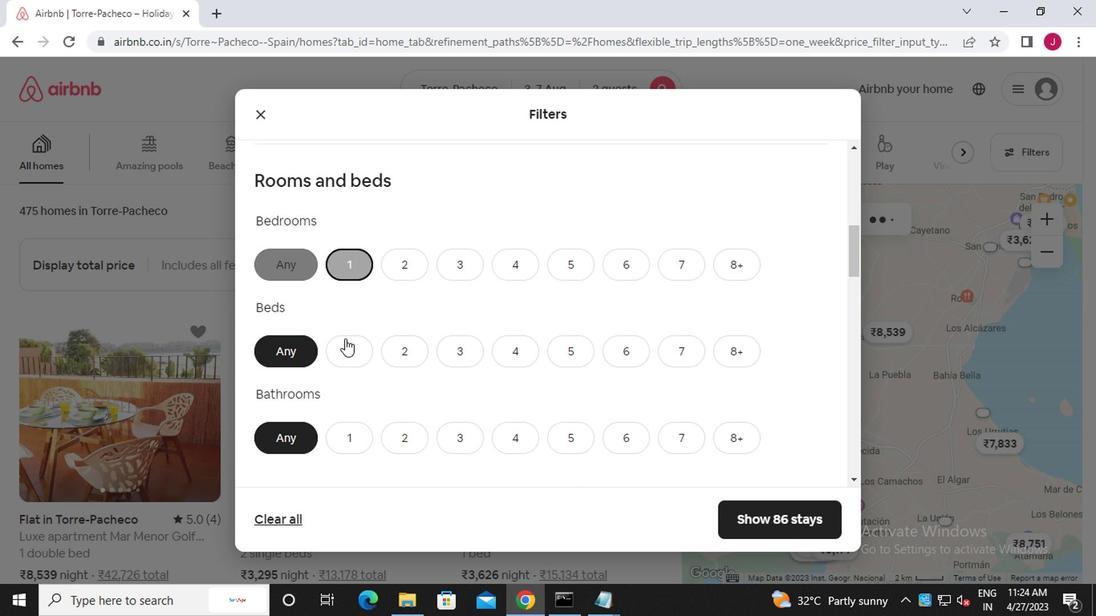 
Action: Mouse pressed left at (330, 335)
Screenshot: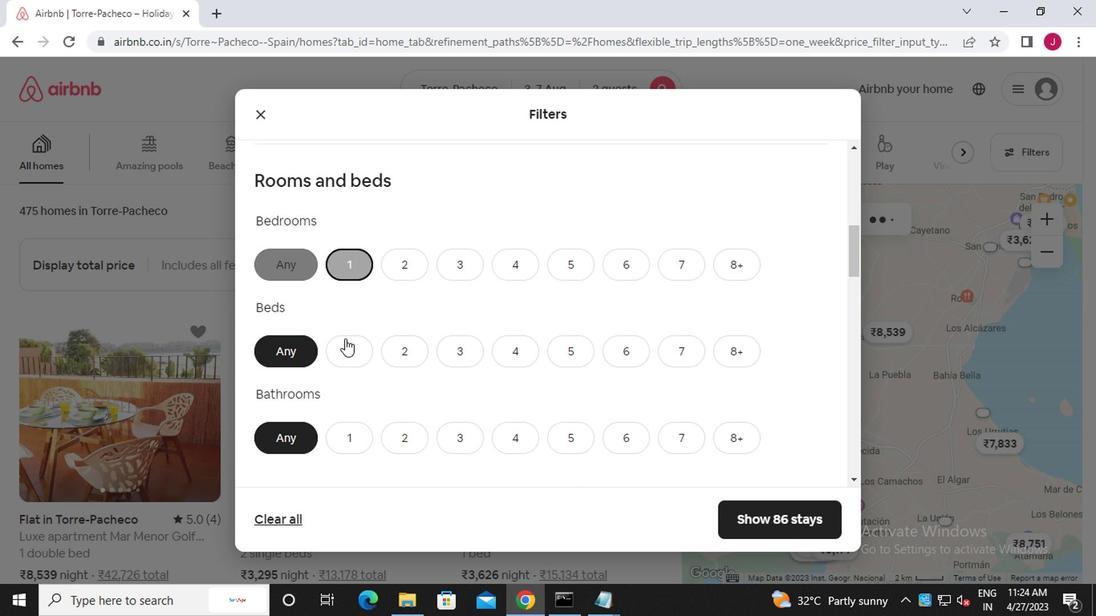 
Action: Mouse moved to (331, 393)
Screenshot: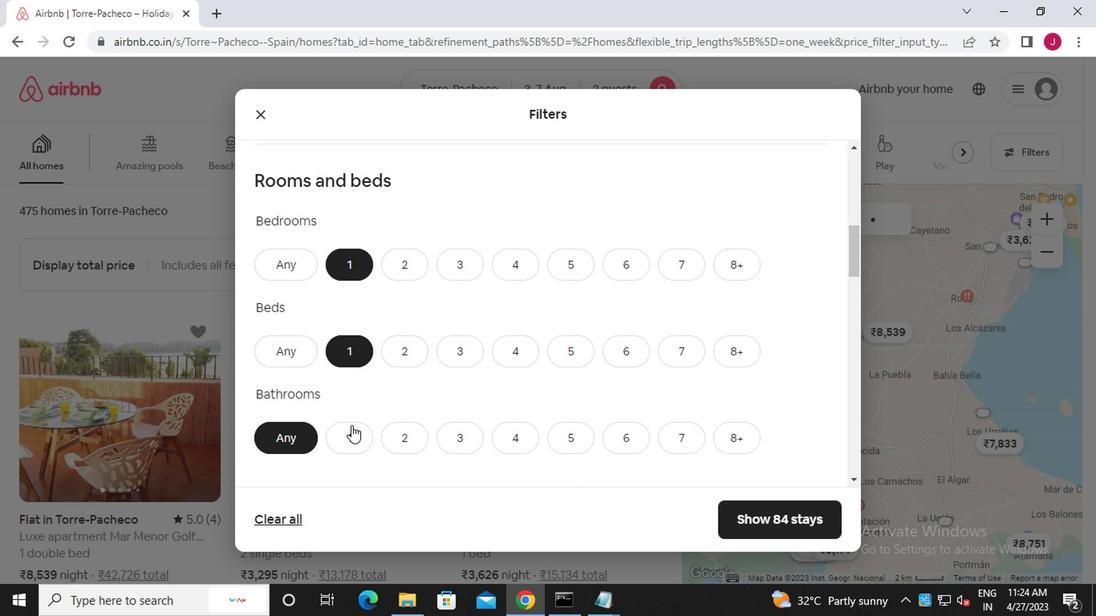 
Action: Mouse pressed left at (331, 393)
Screenshot: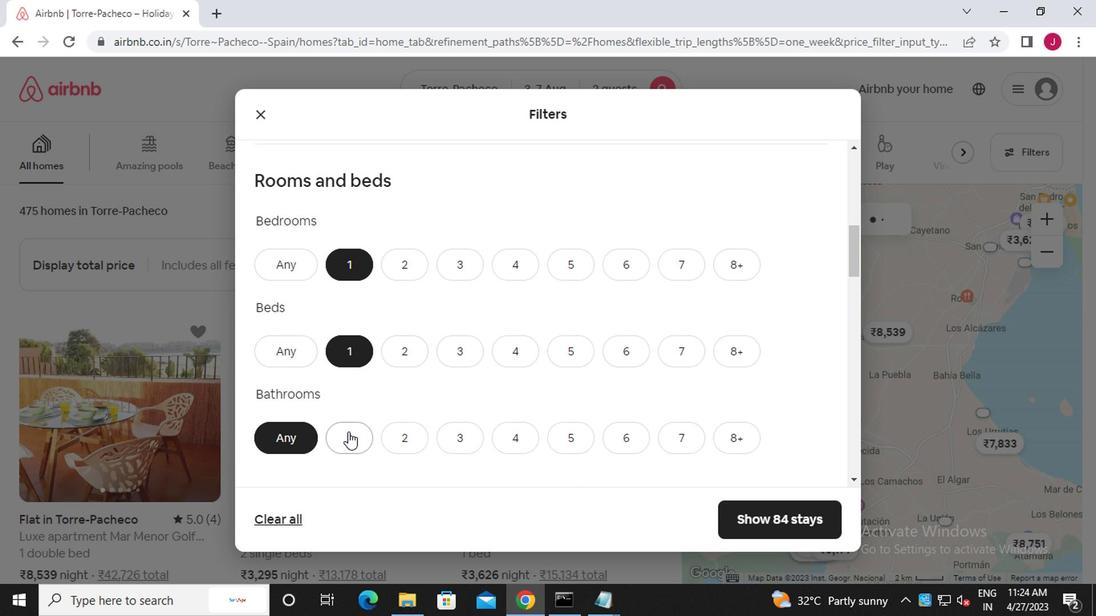 
Action: Mouse moved to (329, 390)
Screenshot: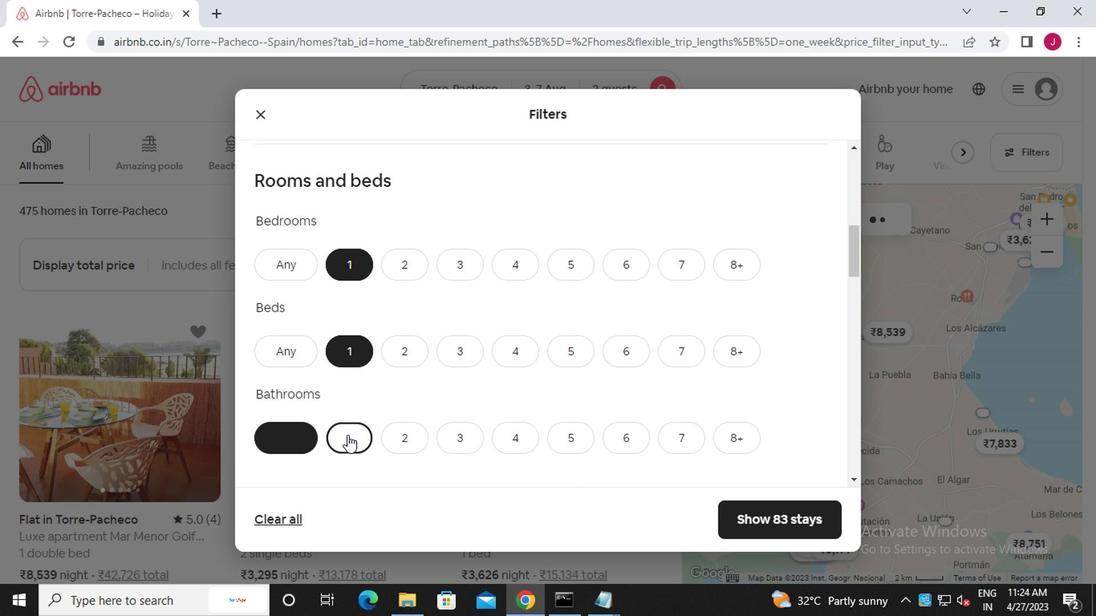 
Action: Mouse scrolled (329, 389) with delta (0, 0)
Screenshot: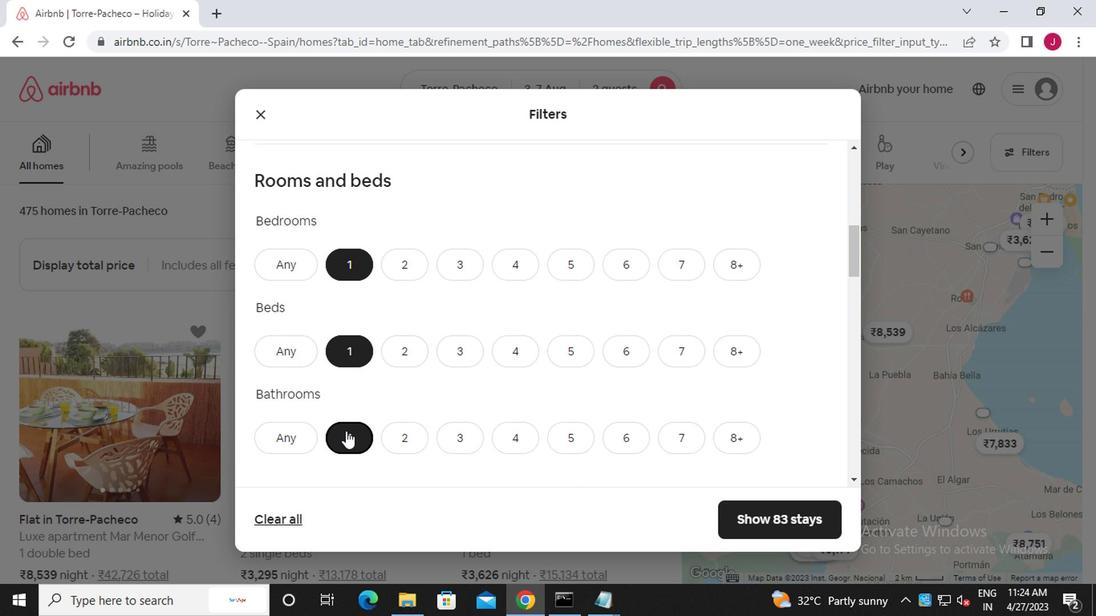 
Action: Mouse scrolled (329, 389) with delta (0, 0)
Screenshot: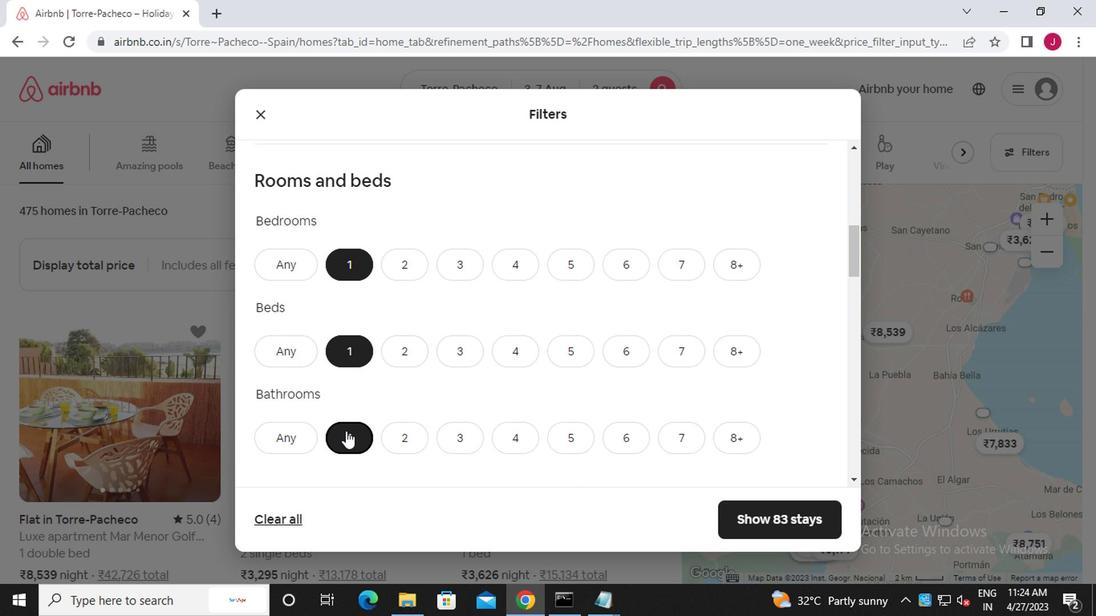 
Action: Mouse moved to (321, 390)
Screenshot: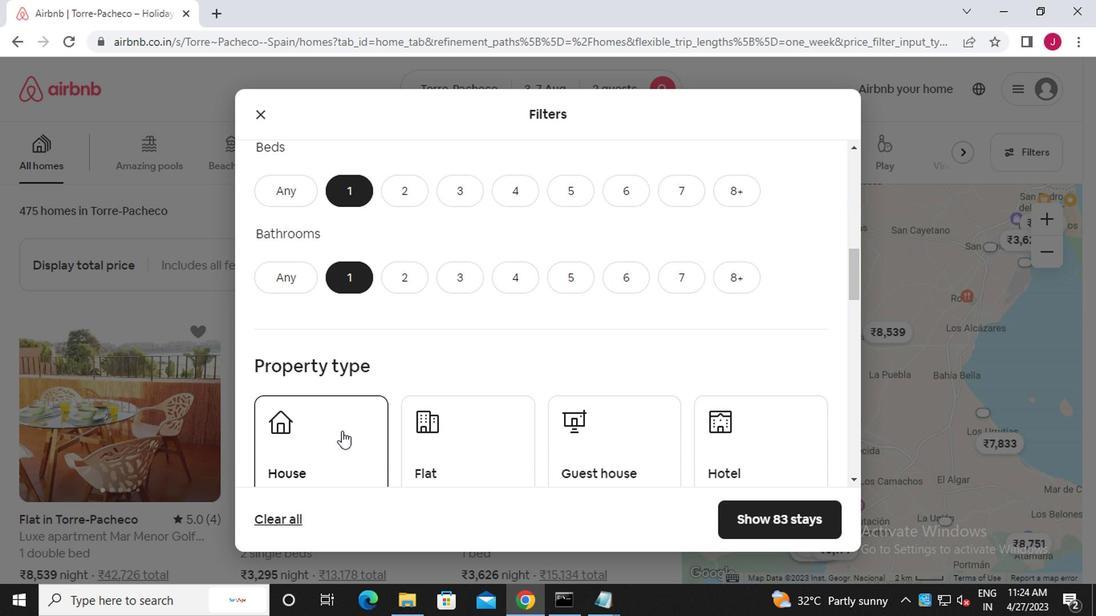 
Action: Mouse scrolled (321, 389) with delta (0, 0)
Screenshot: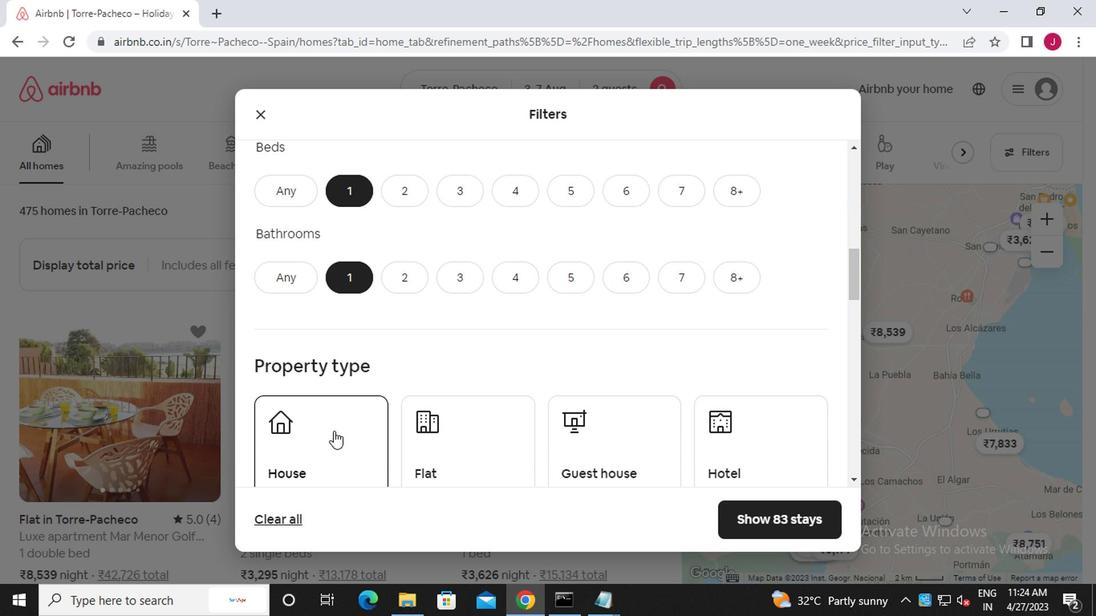 
Action: Mouse moved to (322, 381)
Screenshot: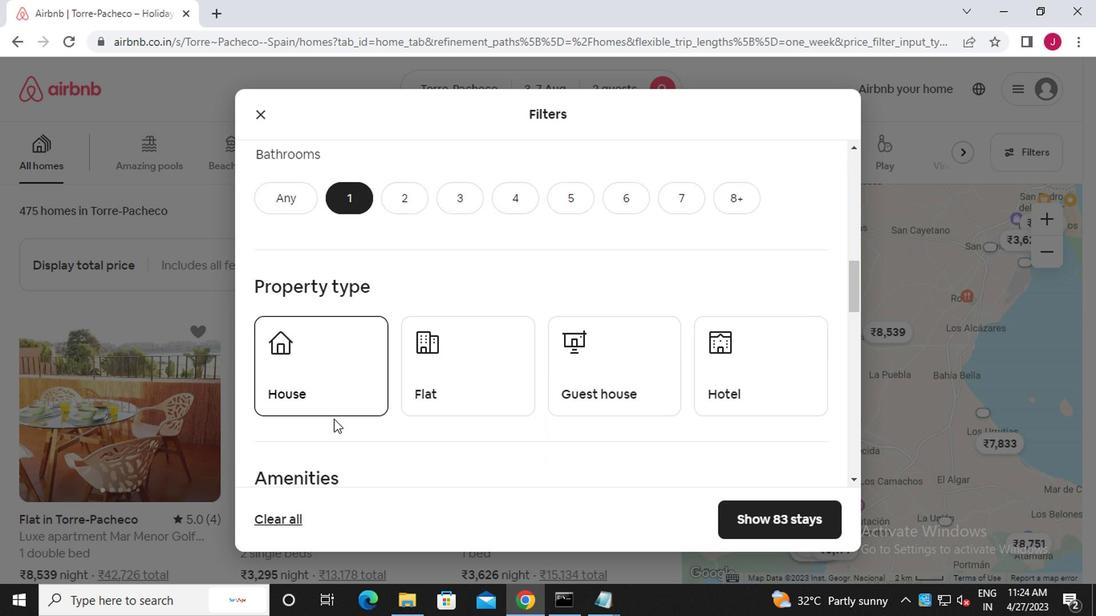 
Action: Mouse pressed left at (322, 381)
Screenshot: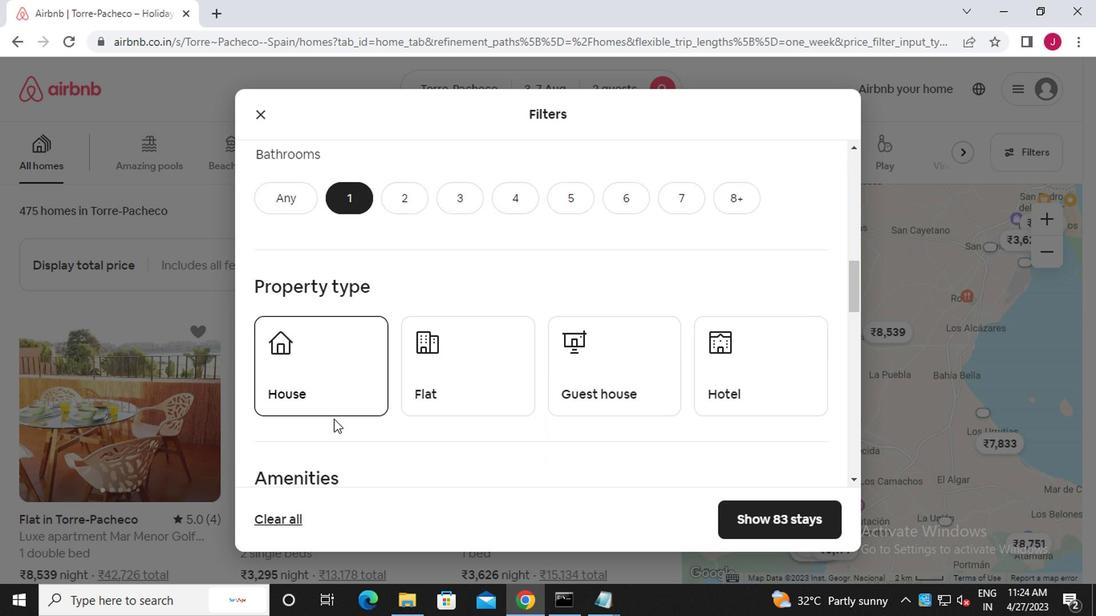 
Action: Mouse moved to (331, 363)
Screenshot: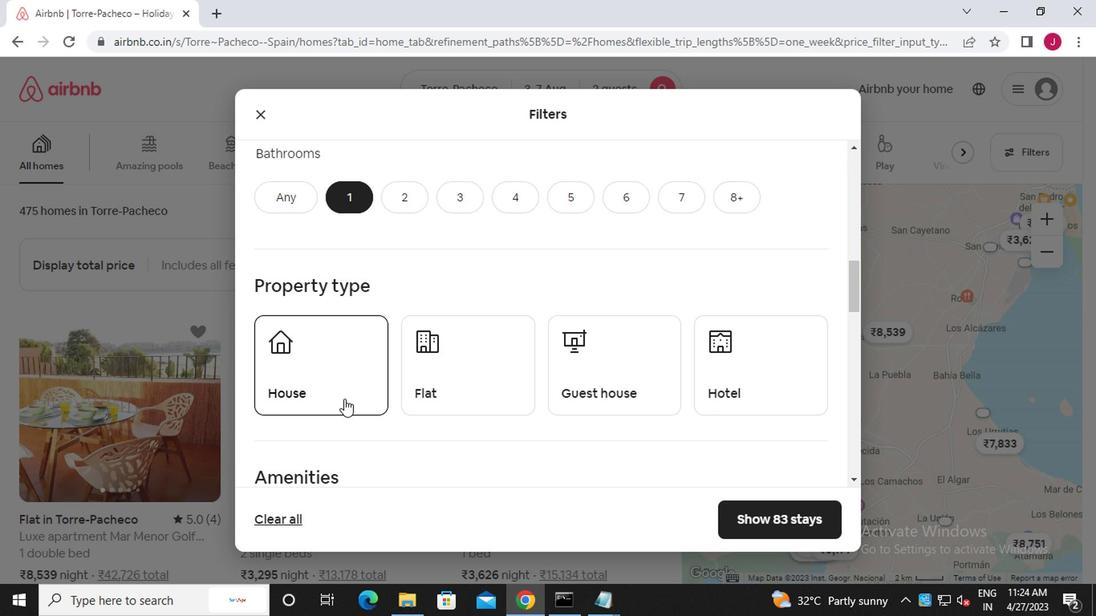 
Action: Mouse pressed left at (331, 363)
Screenshot: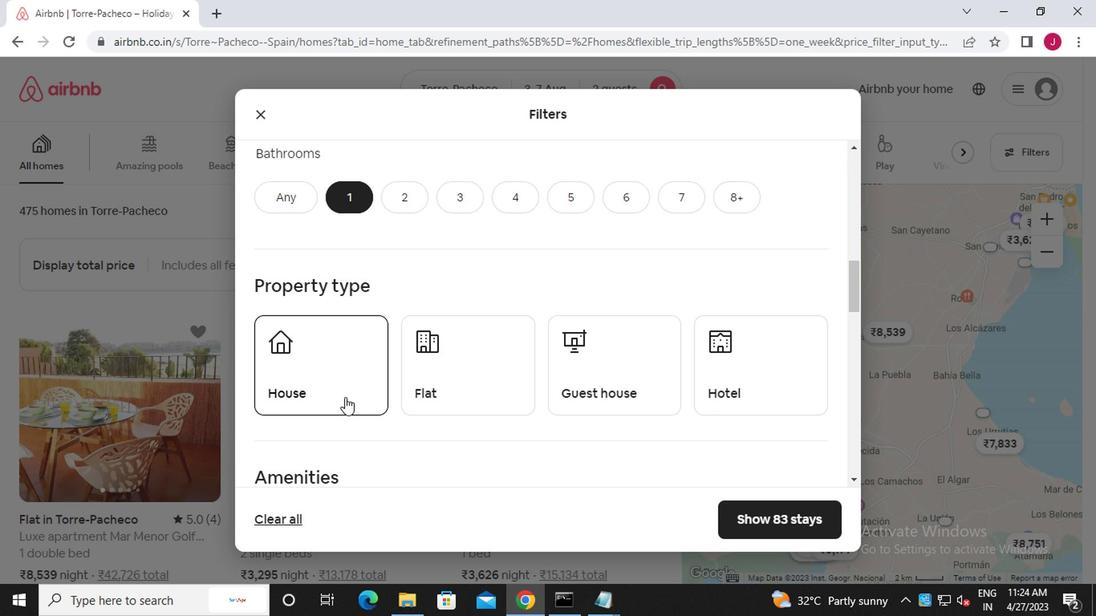
Action: Mouse moved to (383, 360)
Screenshot: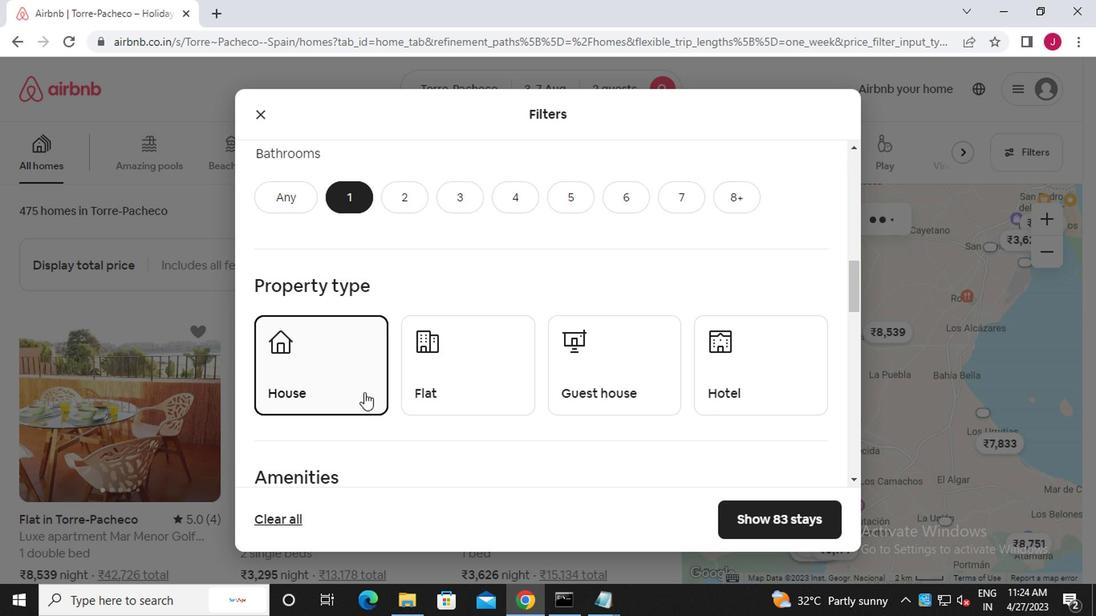 
Action: Mouse pressed left at (383, 360)
Screenshot: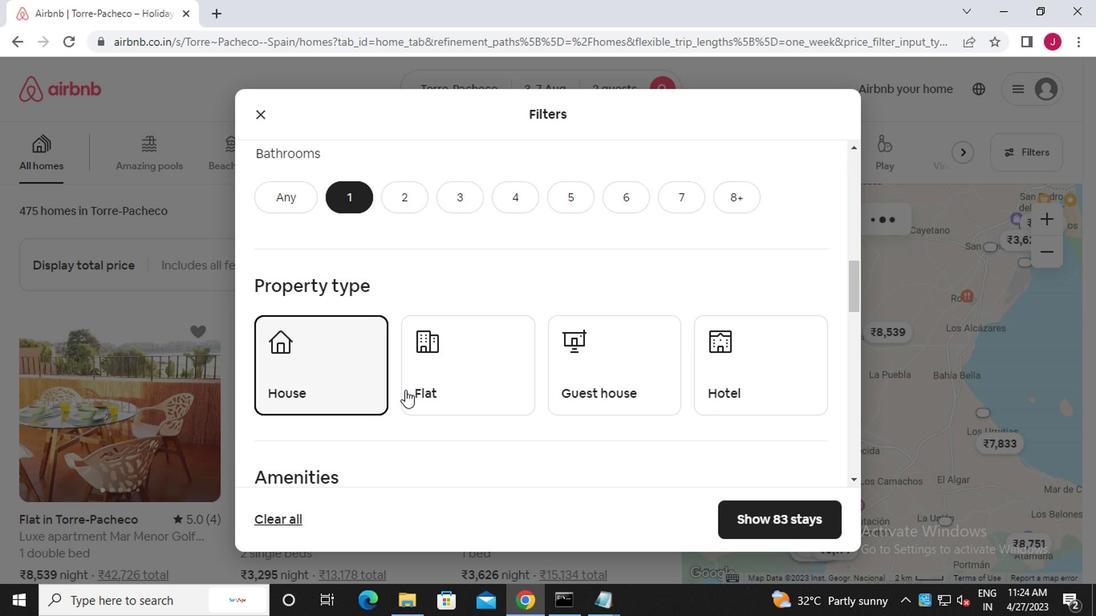 
Action: Mouse moved to (509, 348)
Screenshot: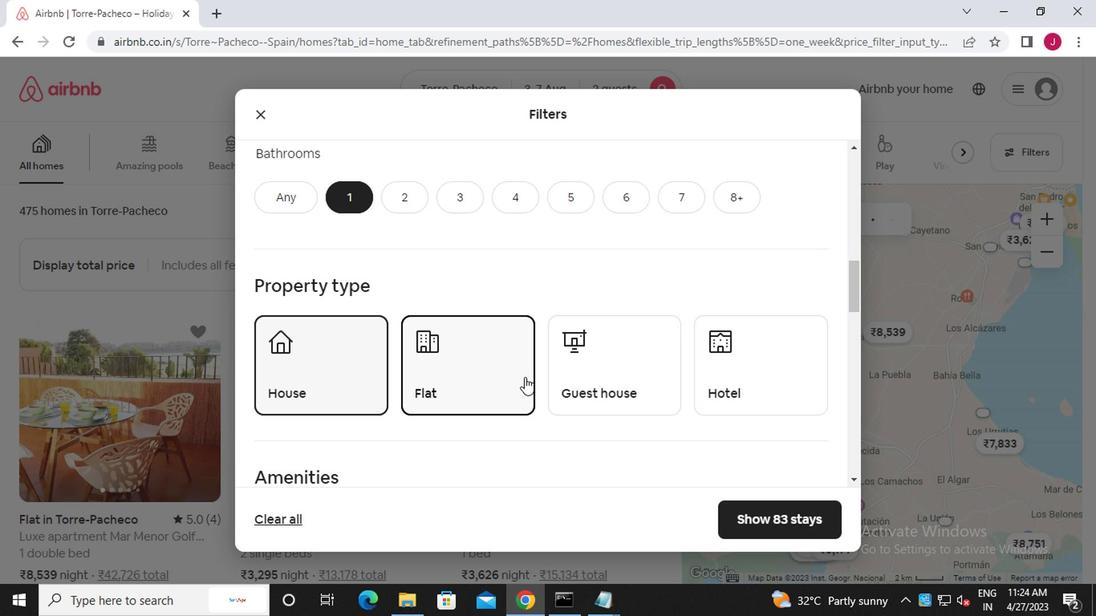 
Action: Mouse pressed left at (509, 348)
Screenshot: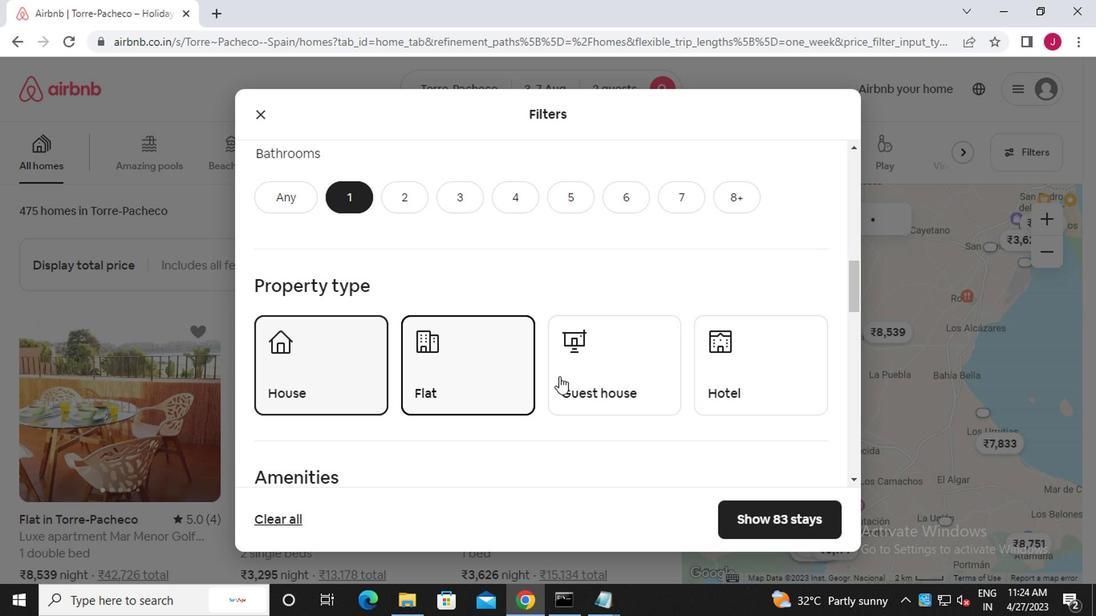 
Action: Mouse moved to (614, 352)
Screenshot: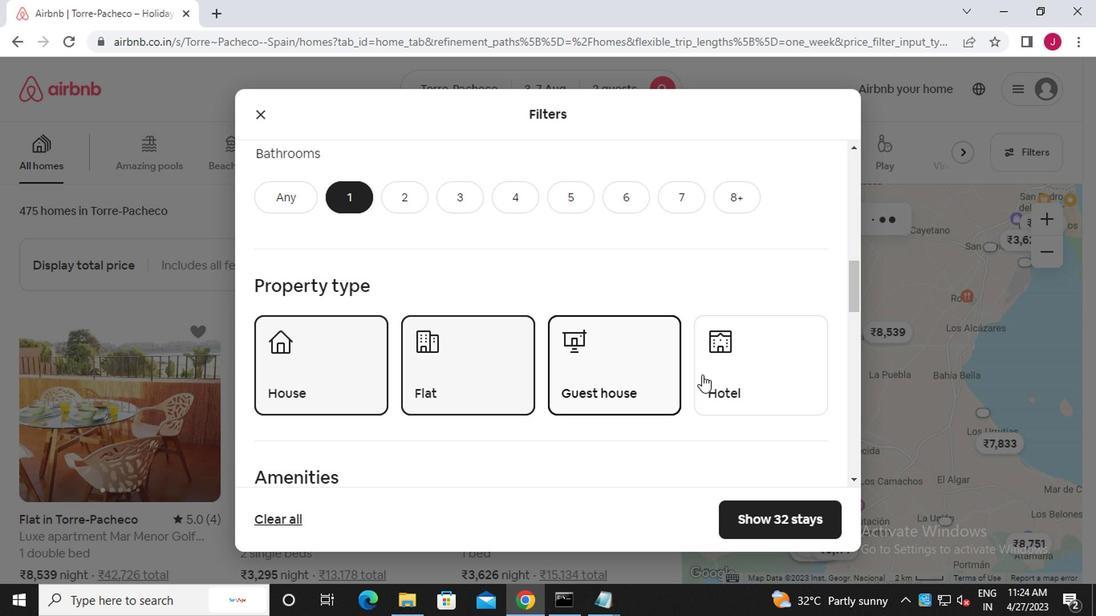 
Action: Mouse pressed left at (614, 352)
Screenshot: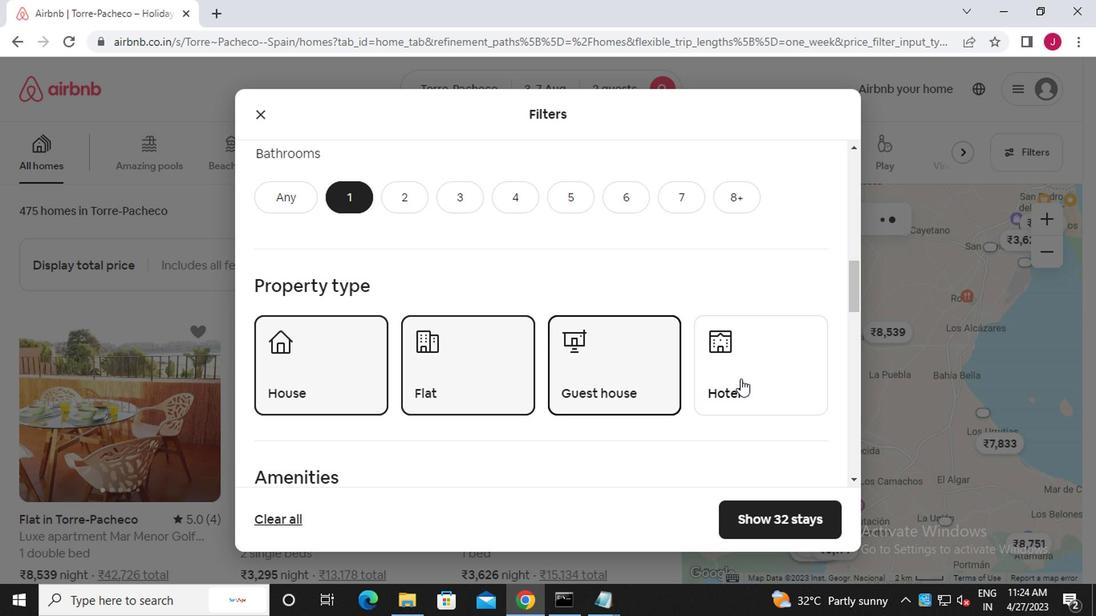 
Action: Mouse moved to (598, 357)
Screenshot: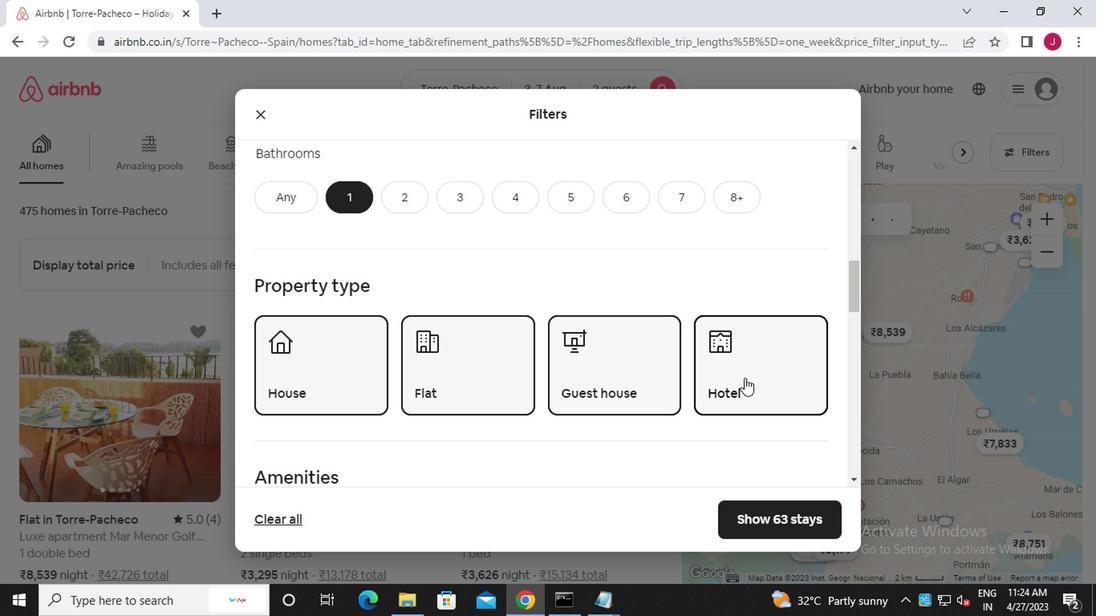 
Action: Mouse scrolled (598, 356) with delta (0, 0)
Screenshot: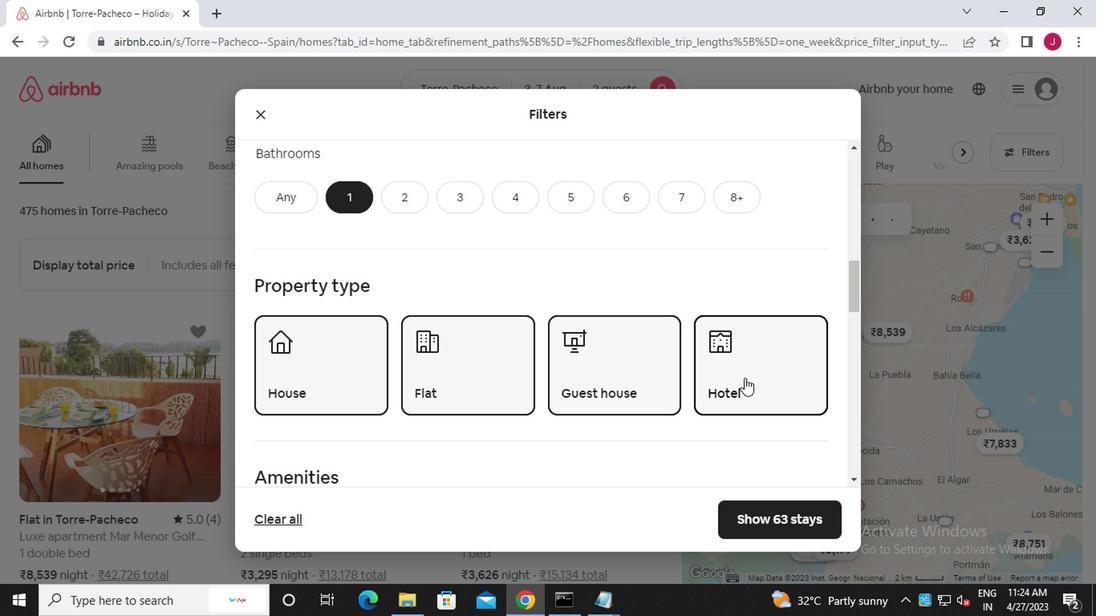 
Action: Mouse moved to (597, 357)
Screenshot: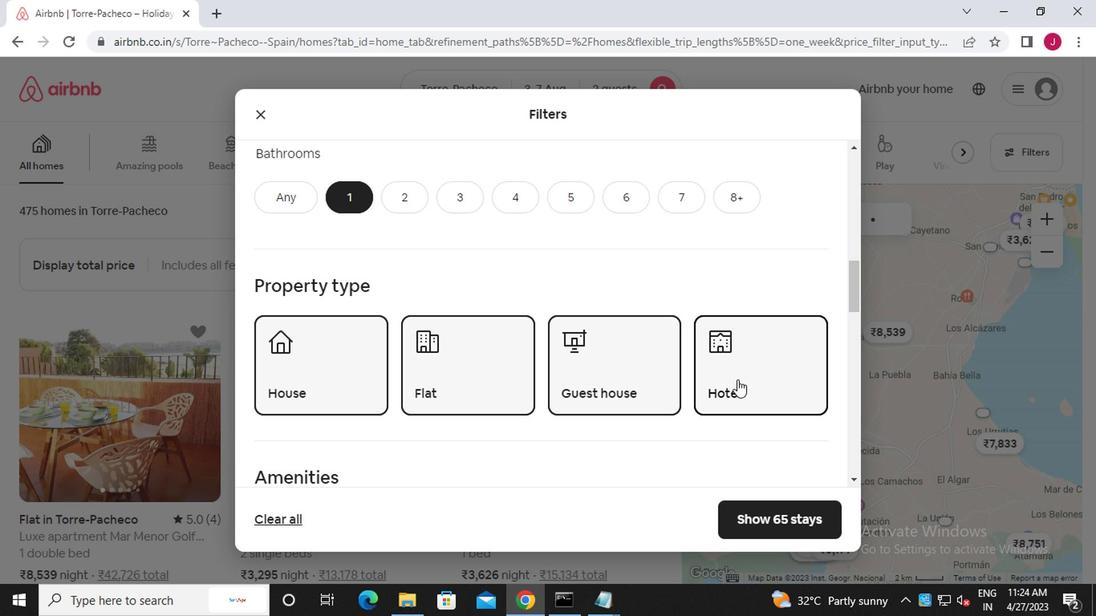 
Action: Mouse scrolled (597, 356) with delta (0, 0)
Screenshot: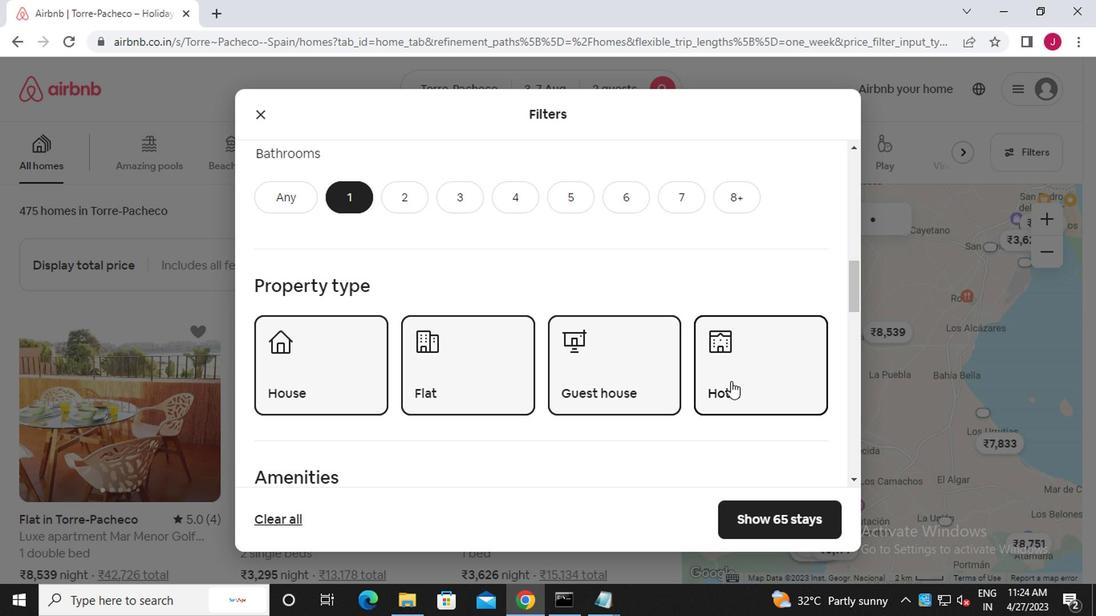
Action: Mouse scrolled (597, 356) with delta (0, 0)
Screenshot: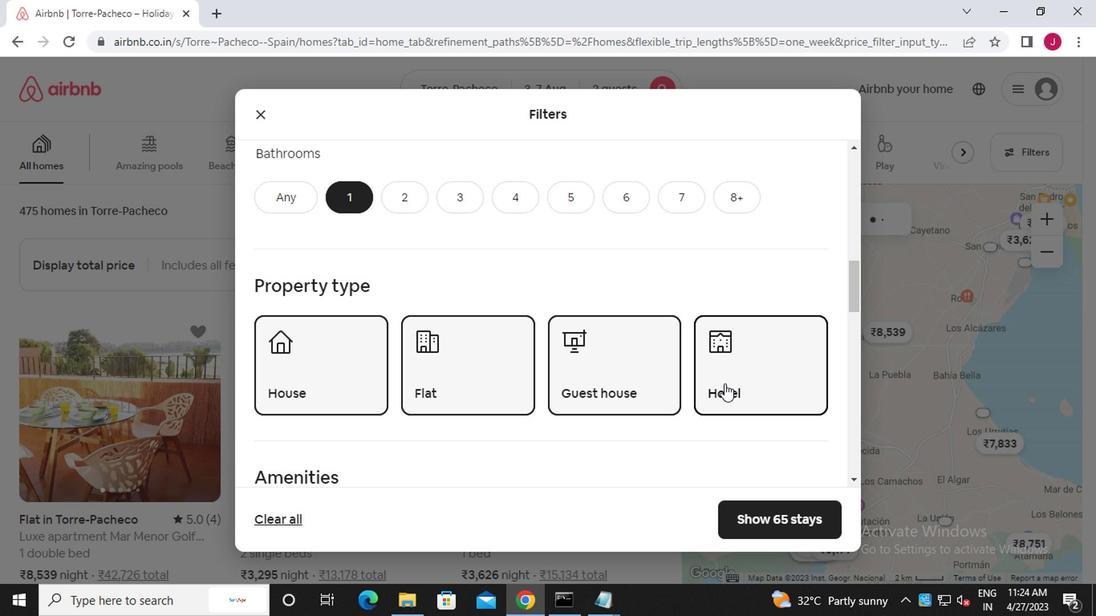 
Action: Mouse scrolled (597, 356) with delta (0, 0)
Screenshot: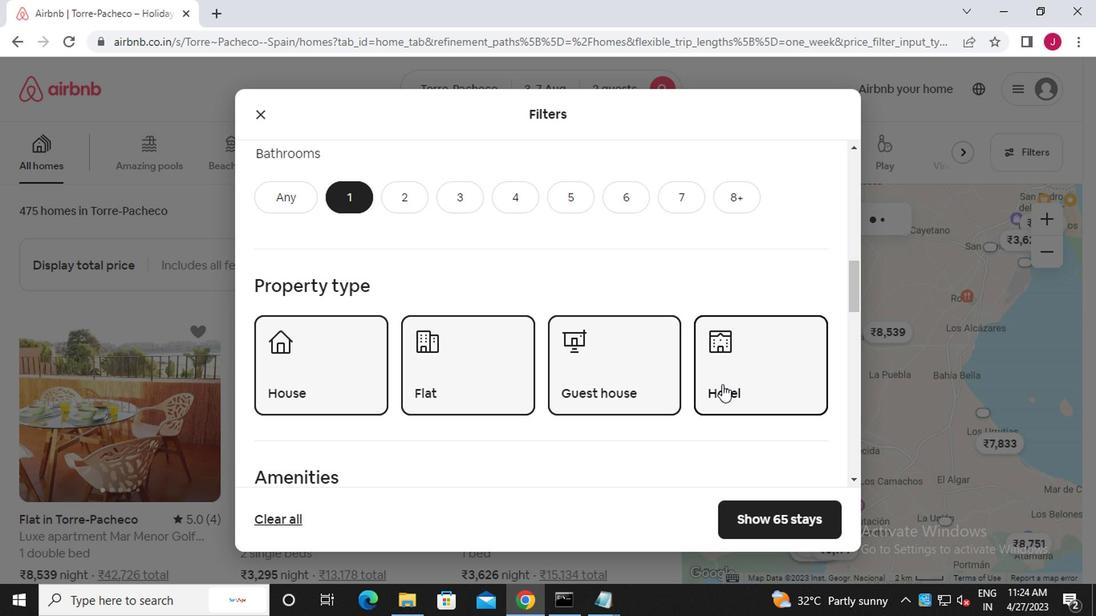 
Action: Mouse scrolled (597, 356) with delta (0, 0)
Screenshot: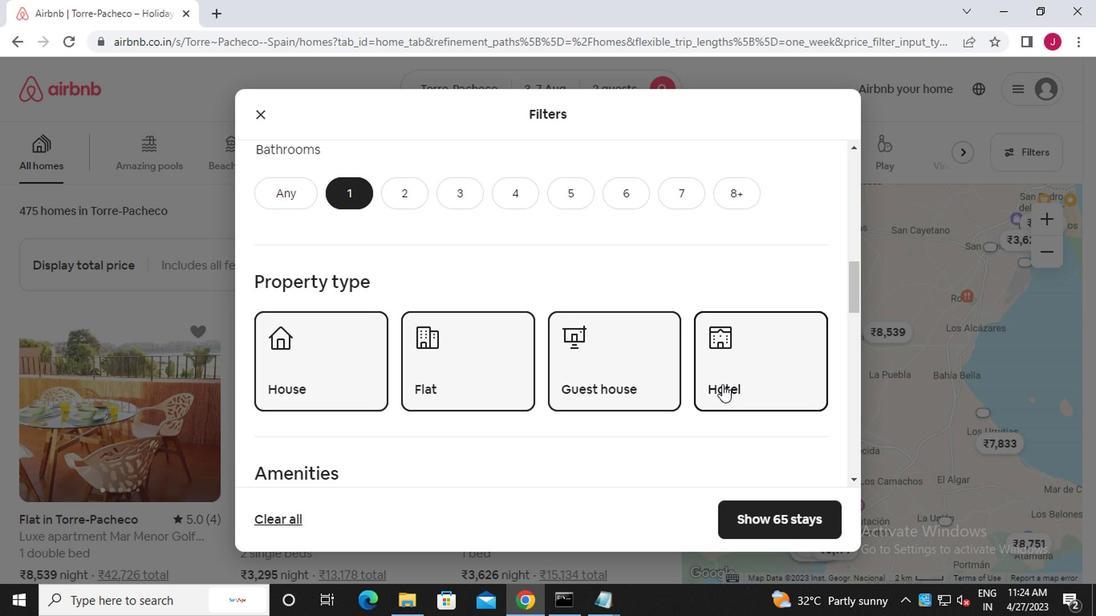 
Action: Mouse moved to (587, 352)
Screenshot: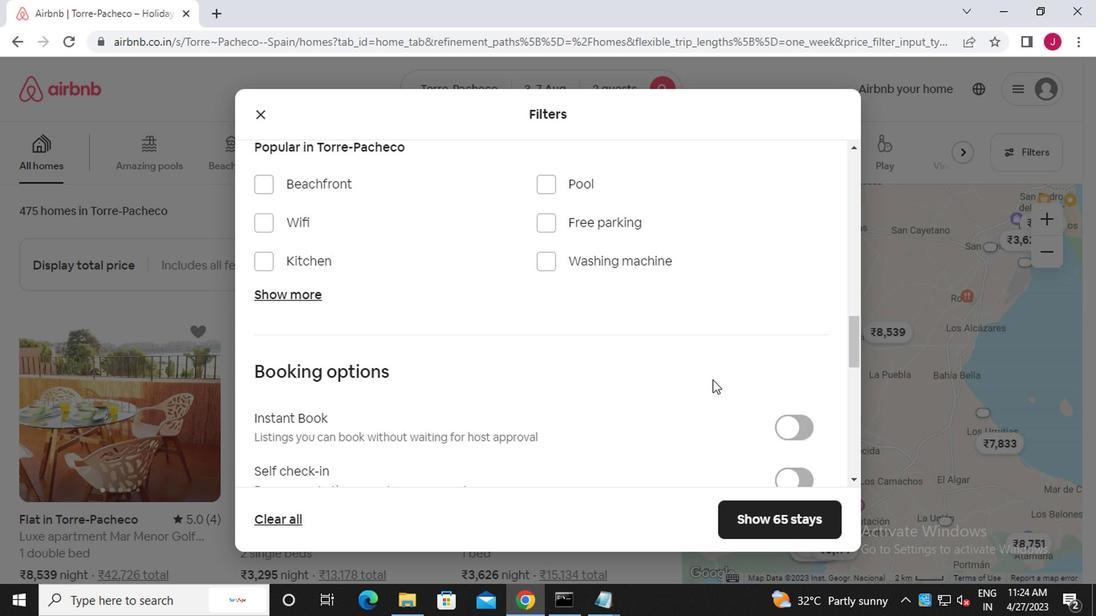 
Action: Mouse scrolled (587, 352) with delta (0, 0)
Screenshot: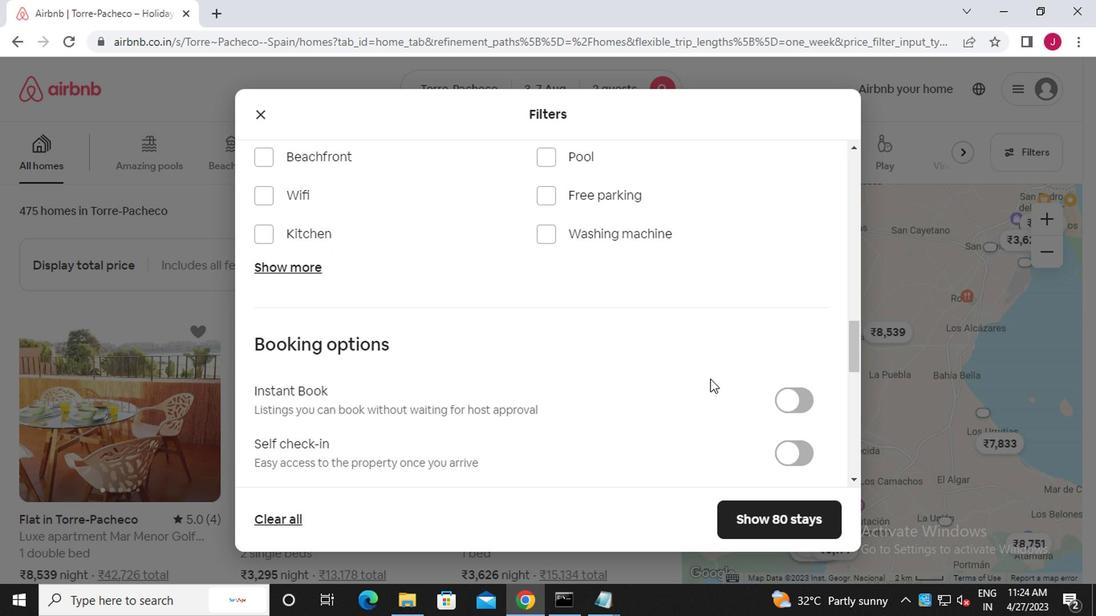 
Action: Mouse scrolled (587, 352) with delta (0, 0)
Screenshot: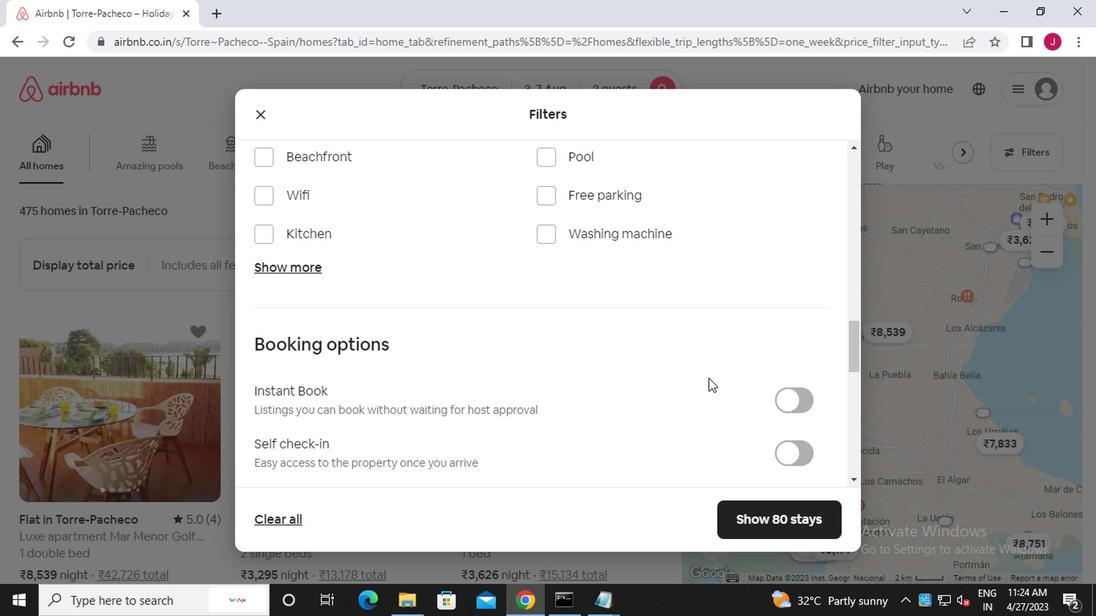 
Action: Mouse moved to (654, 295)
Screenshot: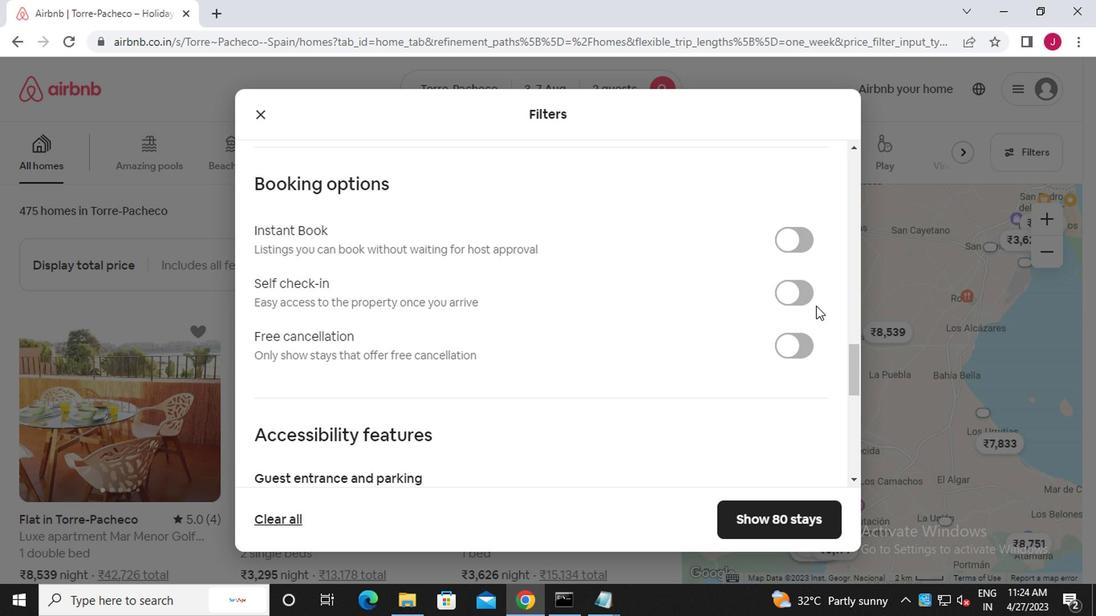 
Action: Mouse pressed left at (654, 295)
Screenshot: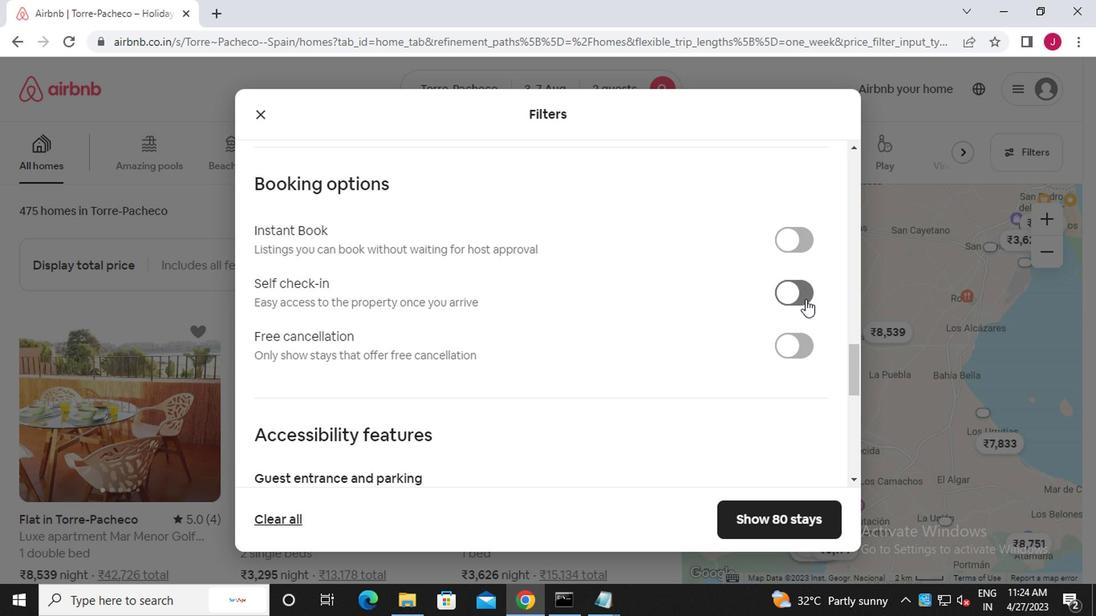 
Action: Mouse moved to (481, 362)
Screenshot: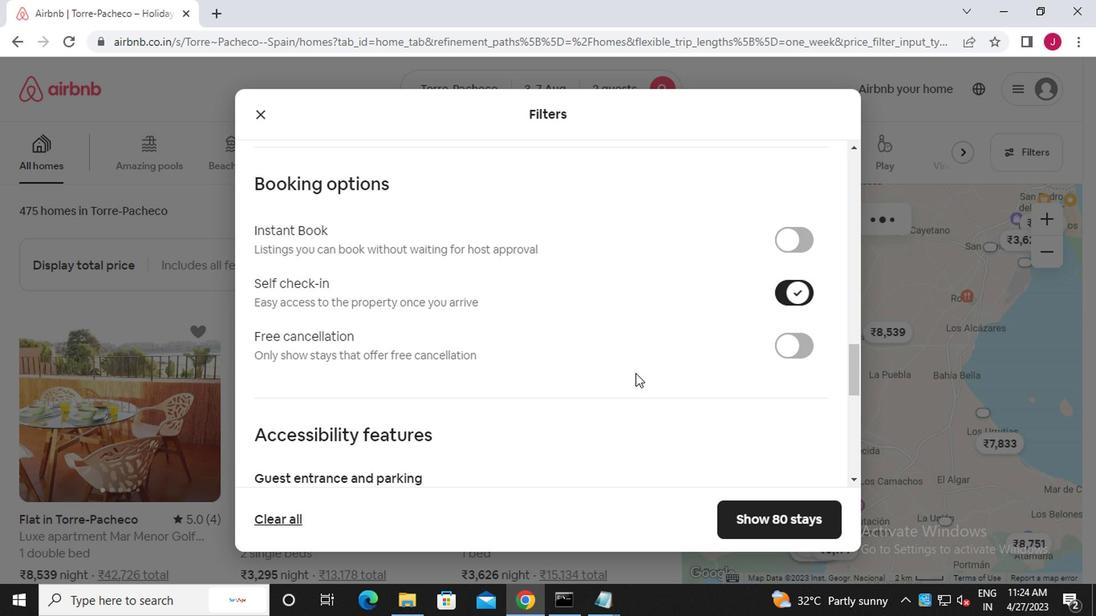 
Action: Mouse scrolled (481, 361) with delta (0, 0)
Screenshot: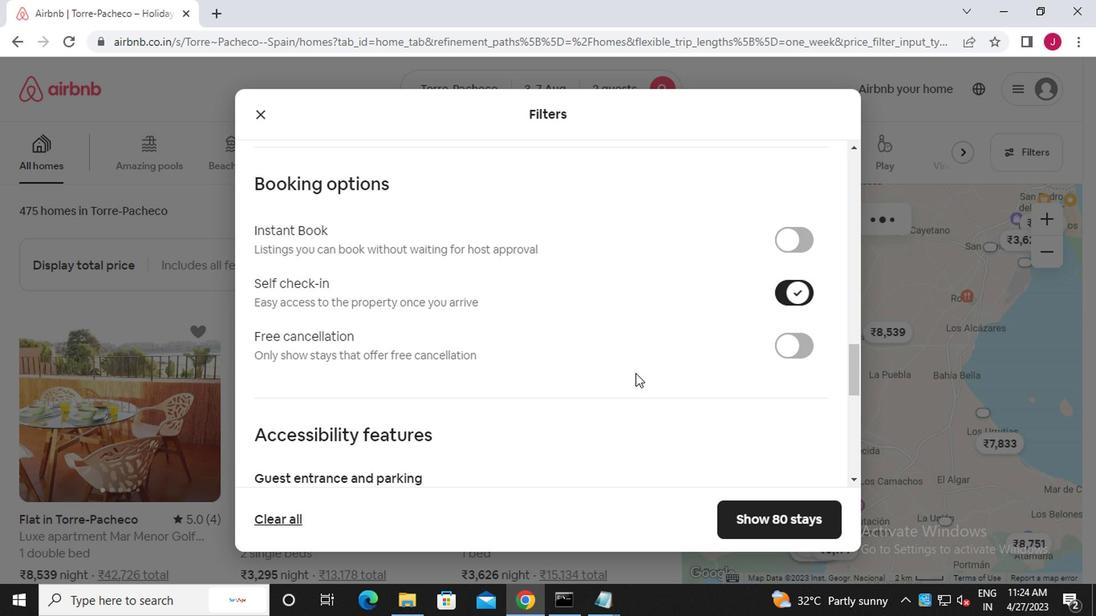 
Action: Mouse moved to (479, 363)
Screenshot: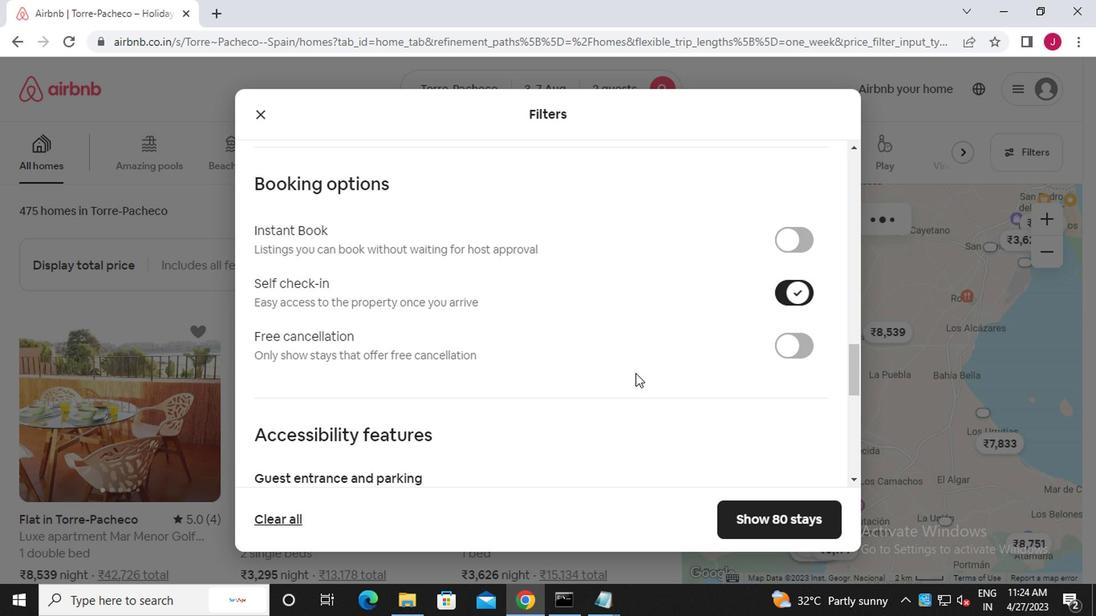 
Action: Mouse scrolled (479, 362) with delta (0, 0)
Screenshot: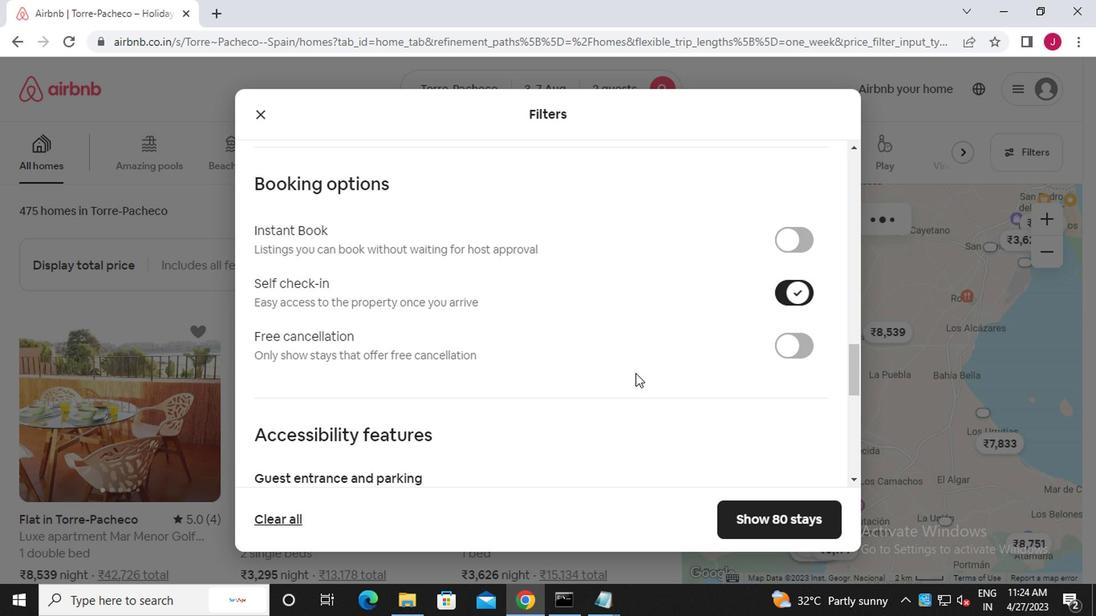 
Action: Mouse scrolled (479, 362) with delta (0, 0)
Screenshot: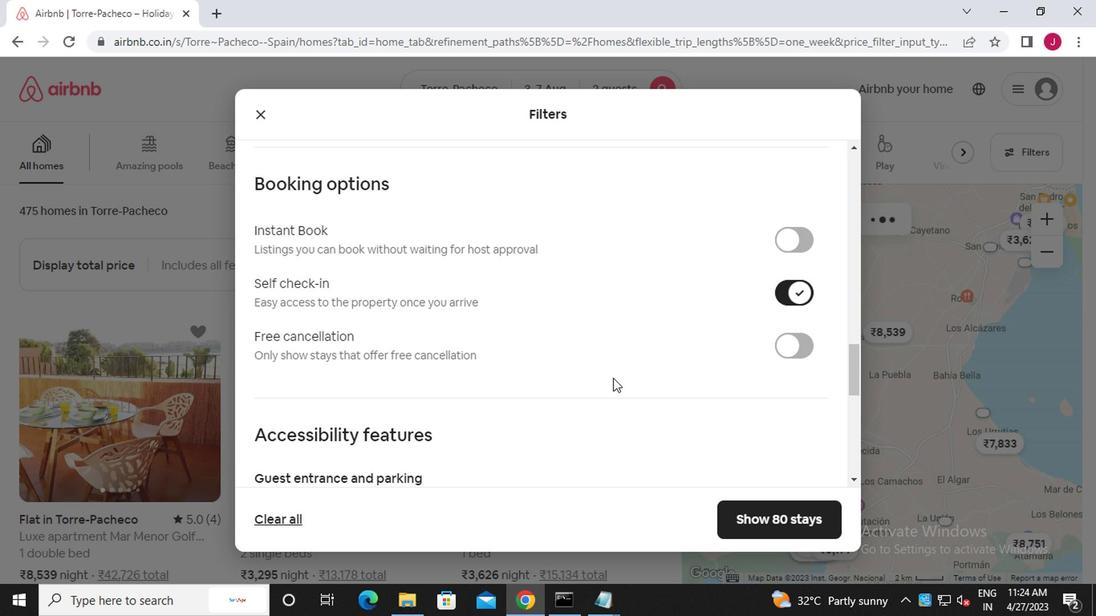 
Action: Mouse moved to (478, 363)
Screenshot: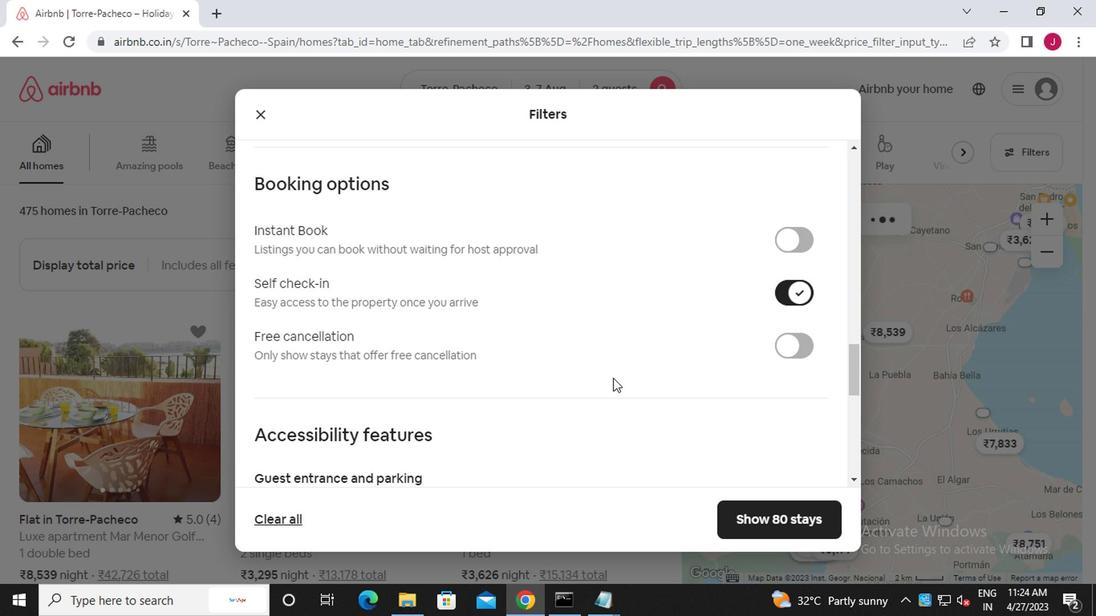 
Action: Mouse scrolled (478, 362) with delta (0, 0)
Screenshot: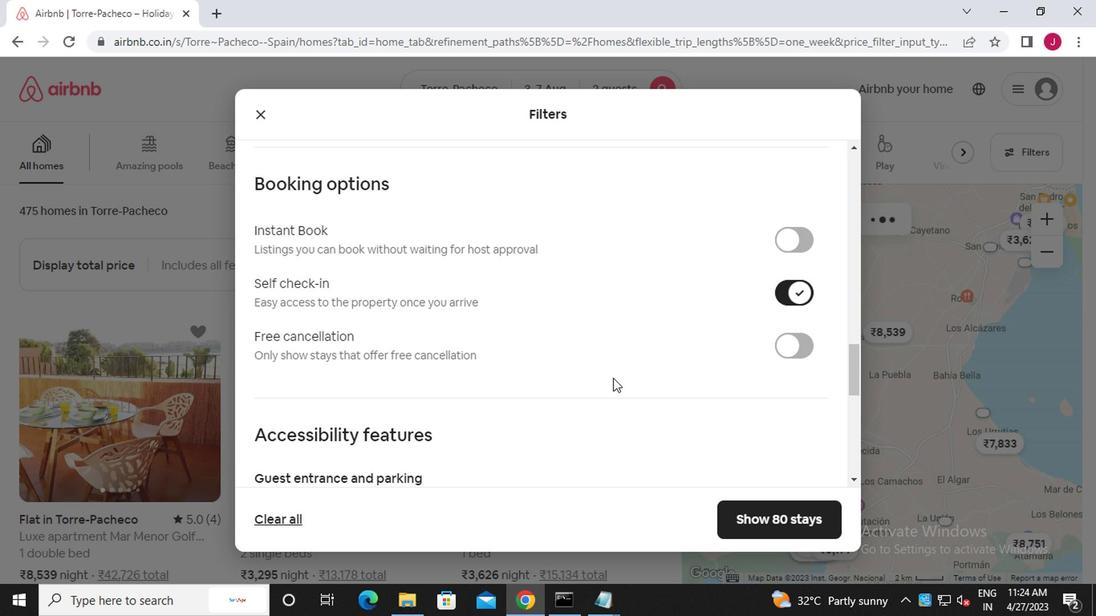 
Action: Mouse moved to (478, 363)
Screenshot: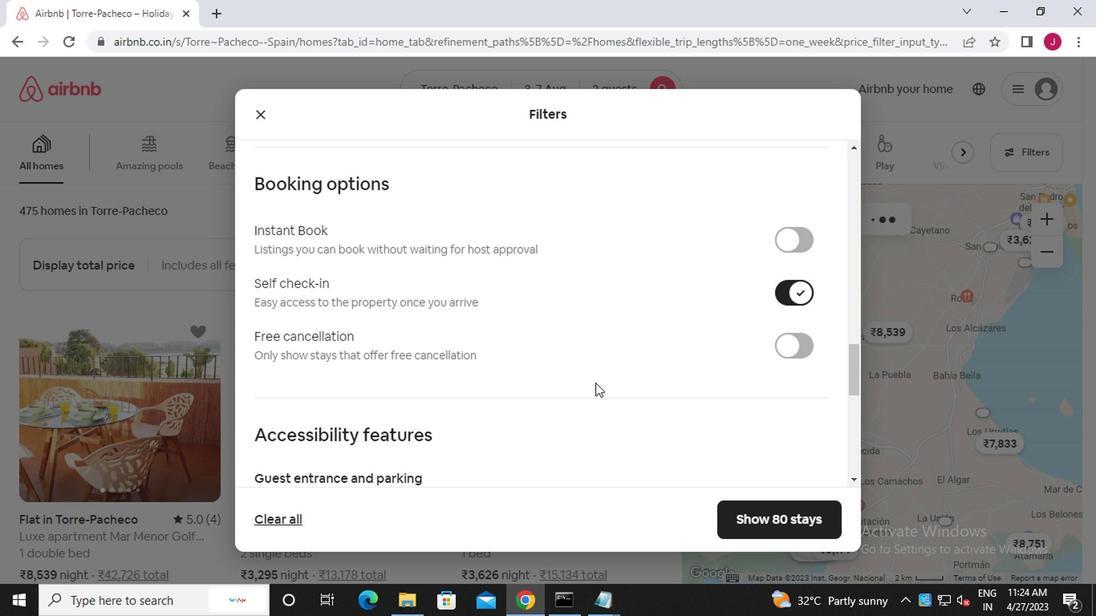 
Action: Mouse scrolled (478, 362) with delta (0, 0)
Screenshot: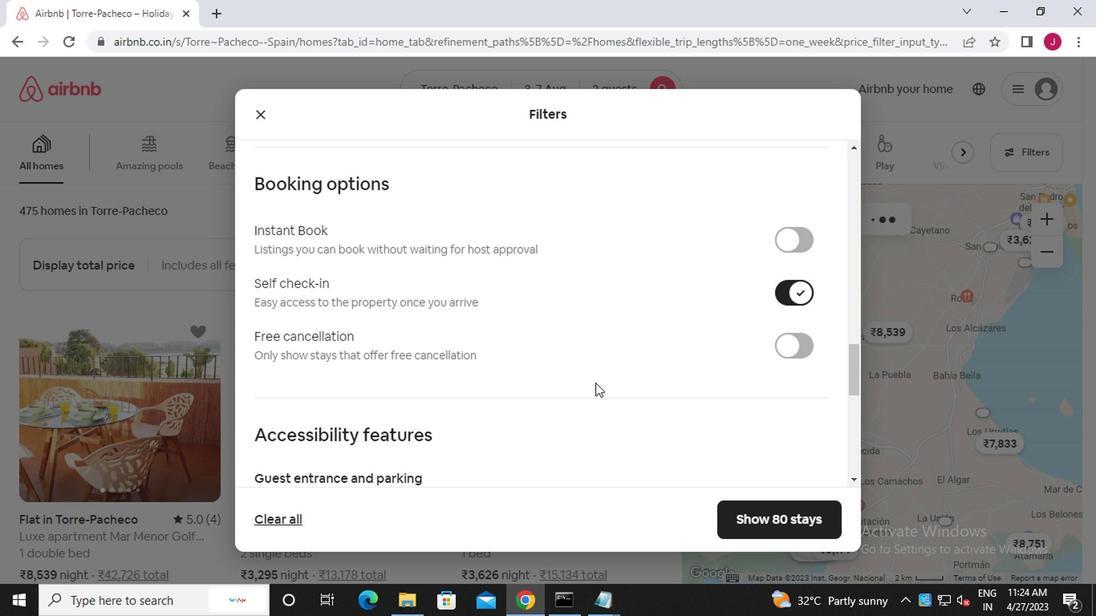 
Action: Mouse scrolled (478, 362) with delta (0, 0)
Screenshot: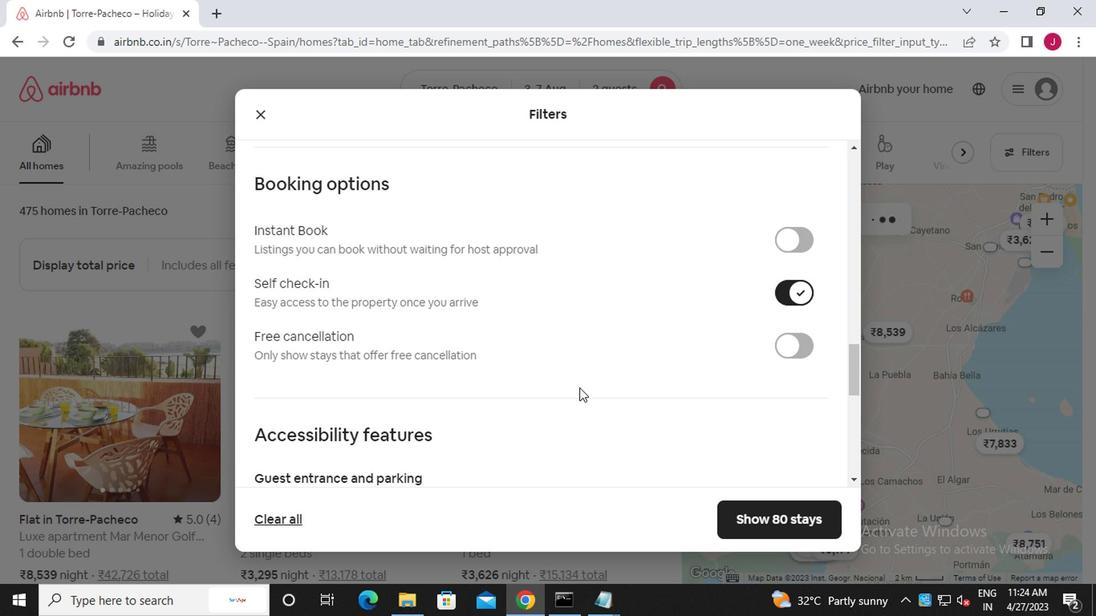 
Action: Mouse moved to (271, 376)
Screenshot: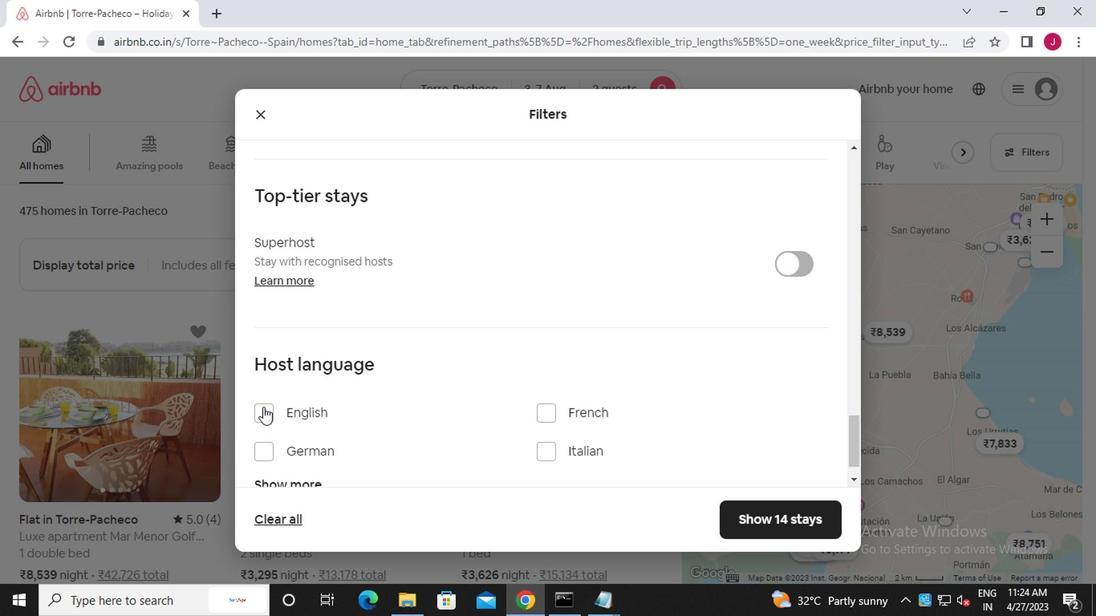 
Action: Mouse pressed left at (271, 376)
Screenshot: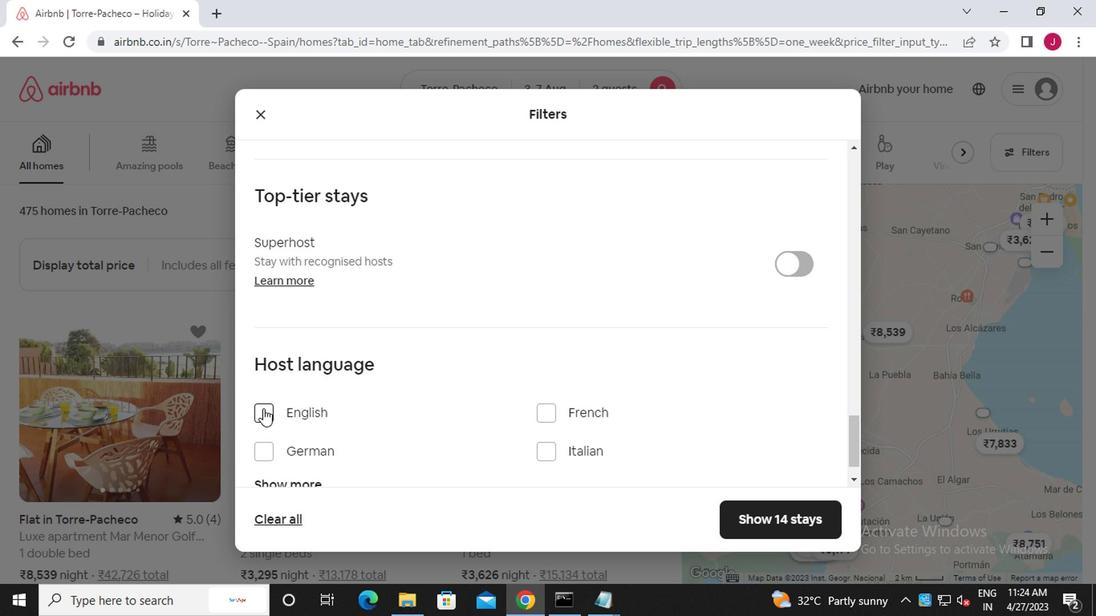 
Action: Mouse moved to (636, 452)
Screenshot: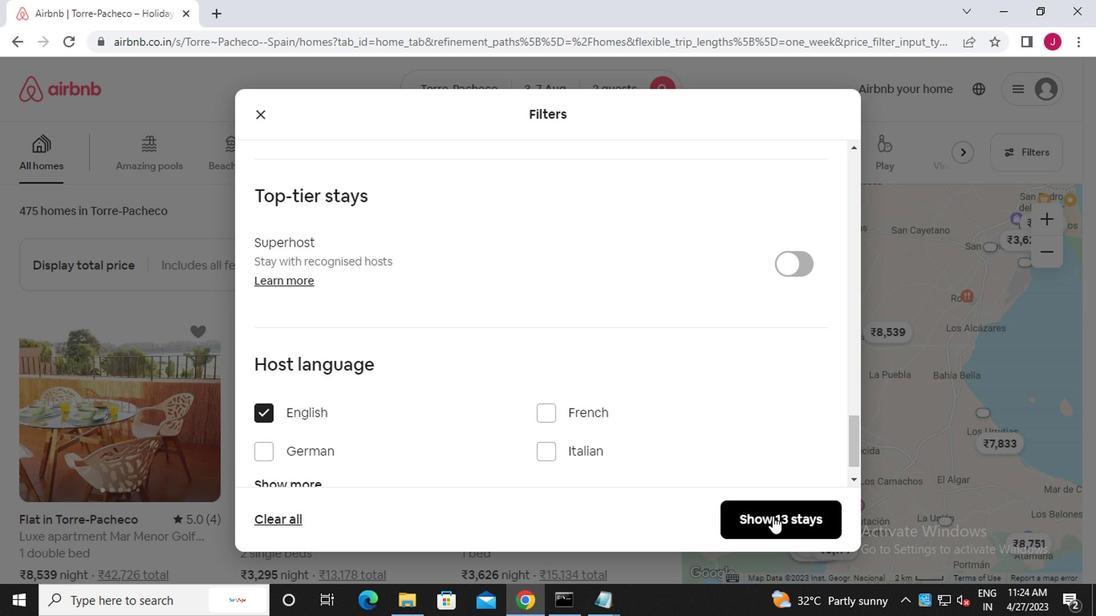 
Action: Mouse pressed left at (636, 452)
Screenshot: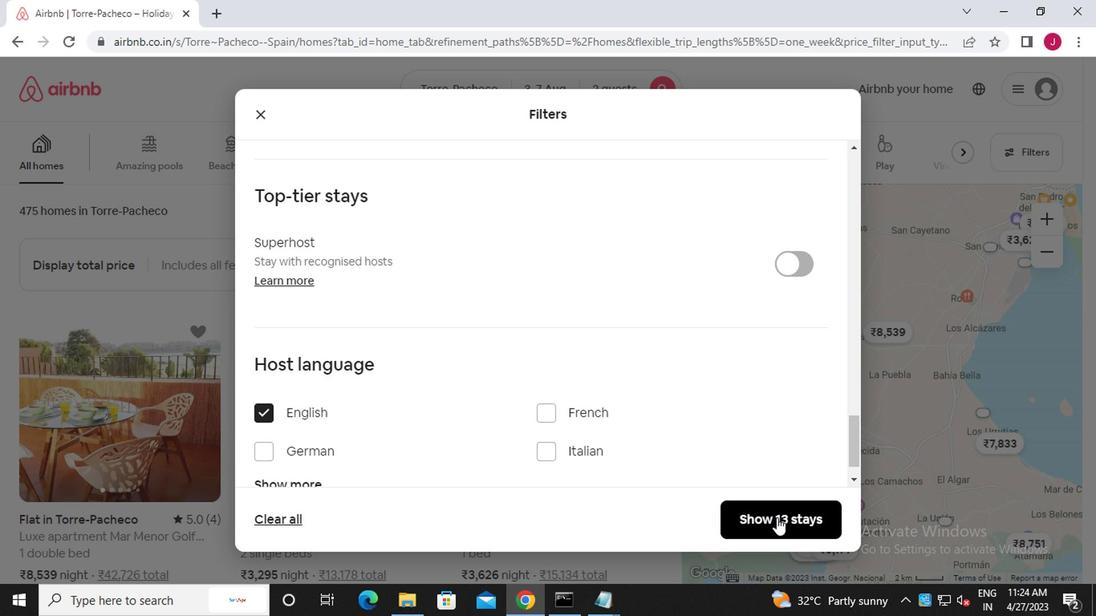 
Action: Mouse moved to (633, 449)
Screenshot: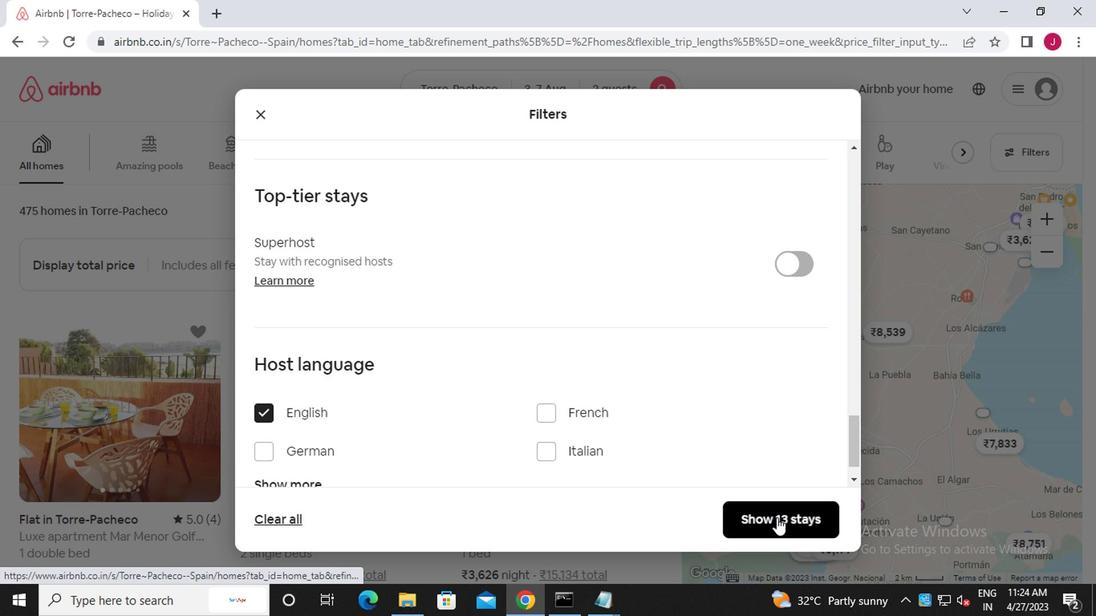 
